 Task: Search one way flight ticket for 5 adults, 2 children, 1 infant in seat and 1 infant on lap in economy from Utqiagvik(barrow): Wiley Postwill Rogers Memorial Airport to Laramie: Laramie Regional Airport on 5-3-2023. Choice of flights is Sun country airlines. Number of bags: 10 checked bags. Price is upto 73000. Outbound departure time preference is 21:00.
Action: Mouse moved to (307, 266)
Screenshot: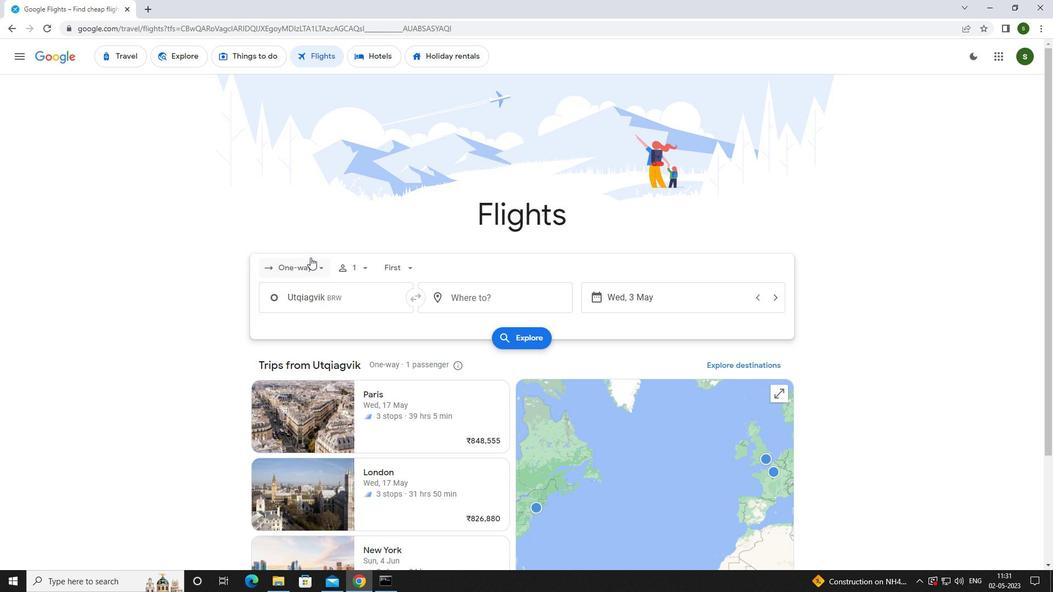 
Action: Mouse pressed left at (307, 266)
Screenshot: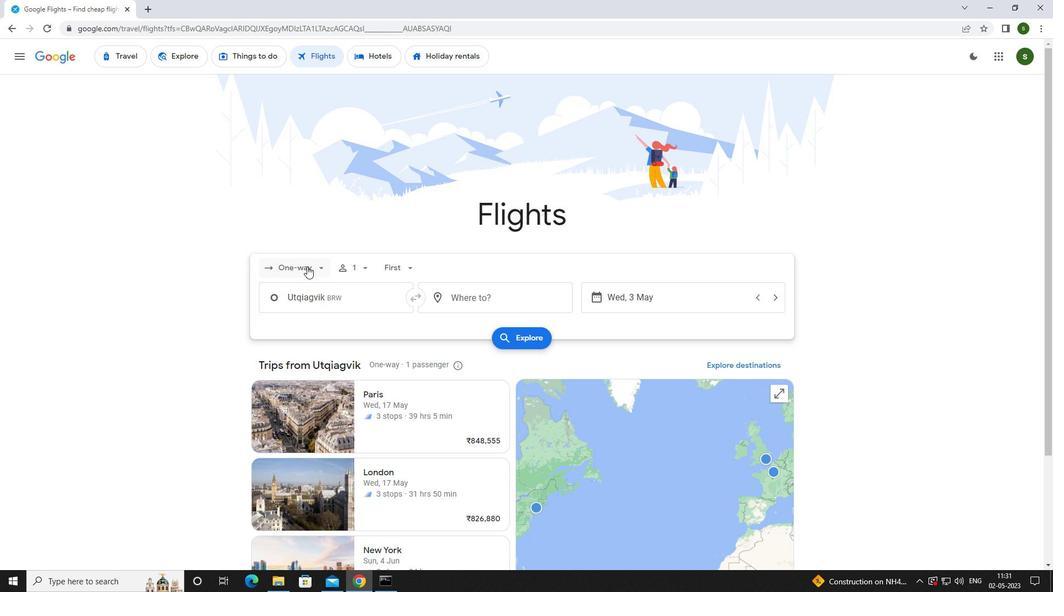 
Action: Mouse moved to (318, 316)
Screenshot: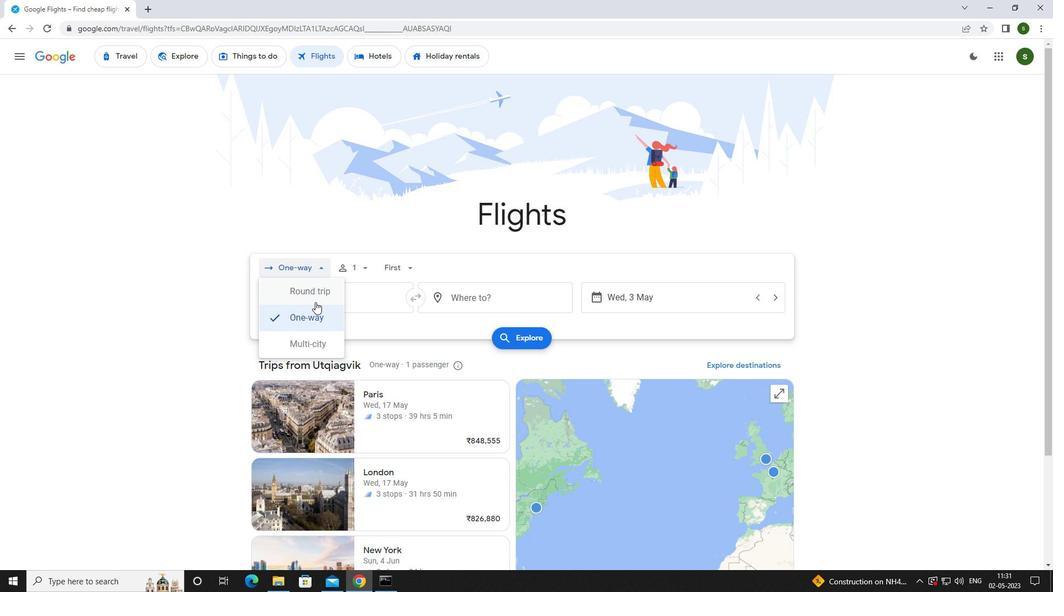 
Action: Mouse pressed left at (318, 316)
Screenshot: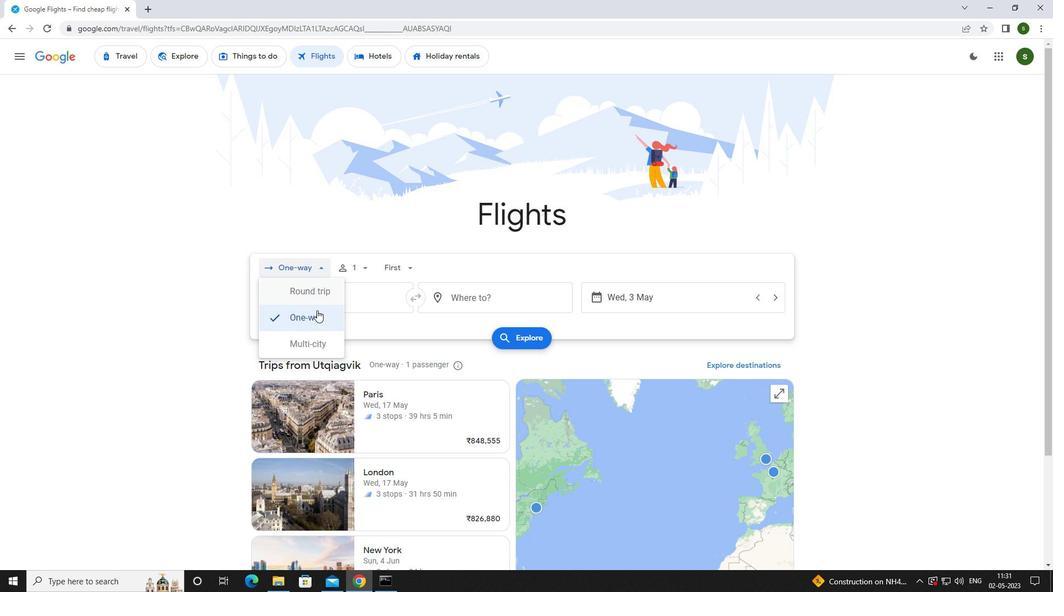 
Action: Mouse moved to (361, 266)
Screenshot: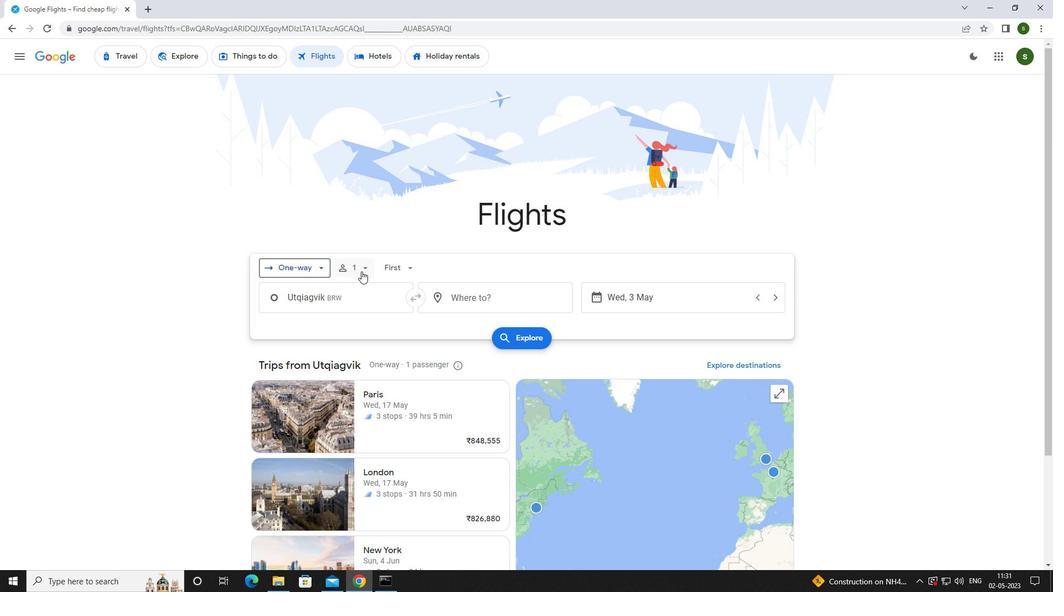 
Action: Mouse pressed left at (361, 266)
Screenshot: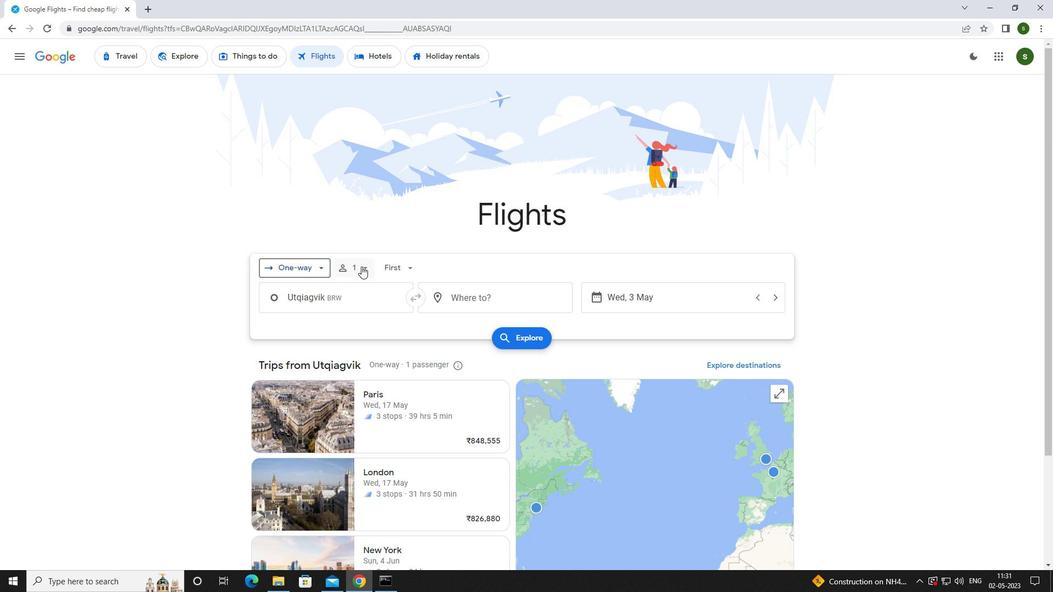 
Action: Mouse moved to (450, 294)
Screenshot: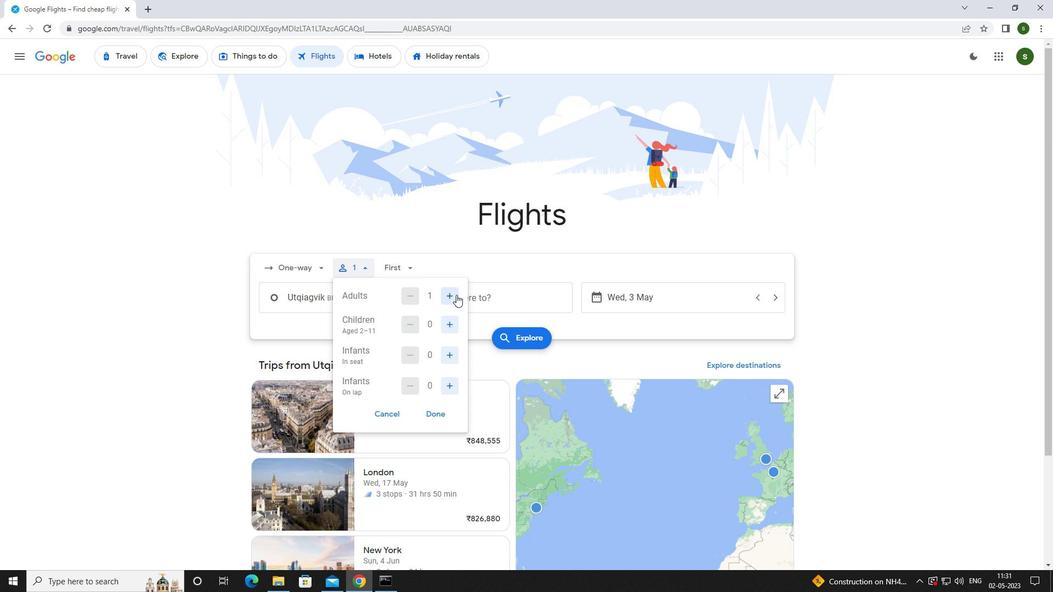 
Action: Mouse pressed left at (450, 294)
Screenshot: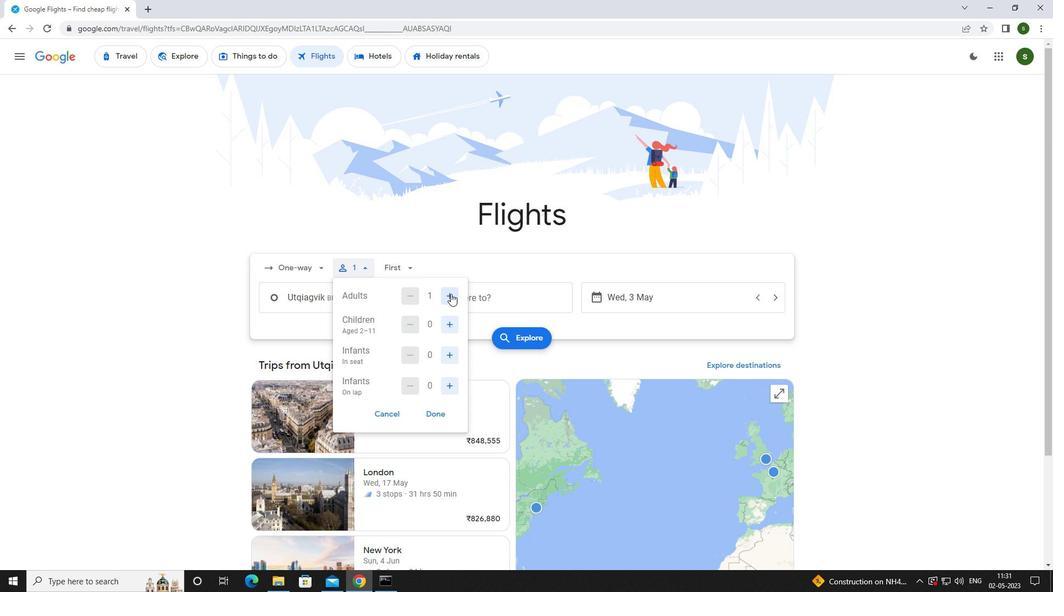 
Action: Mouse pressed left at (450, 294)
Screenshot: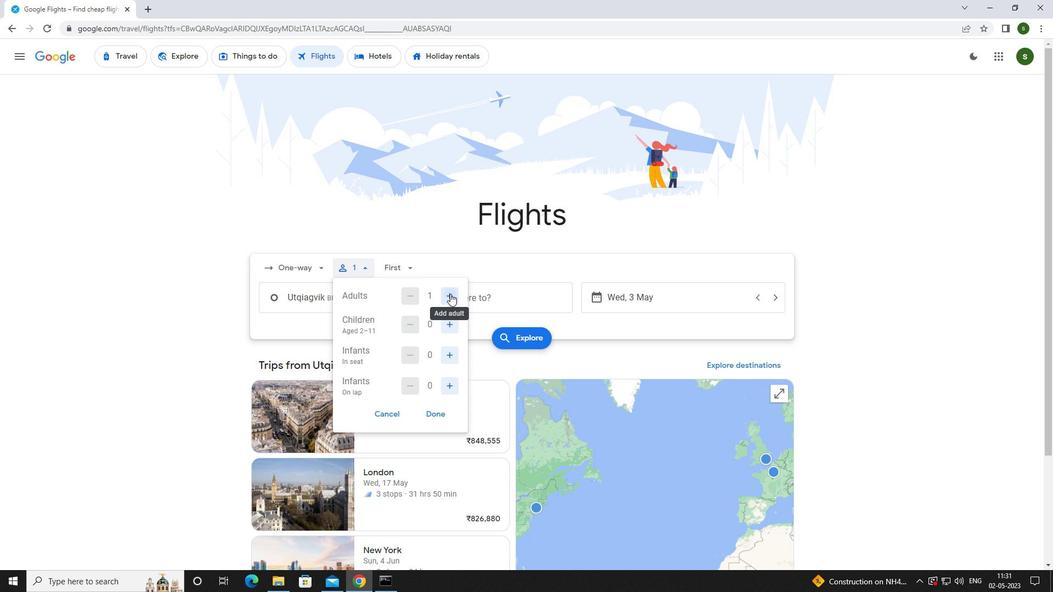 
Action: Mouse pressed left at (450, 294)
Screenshot: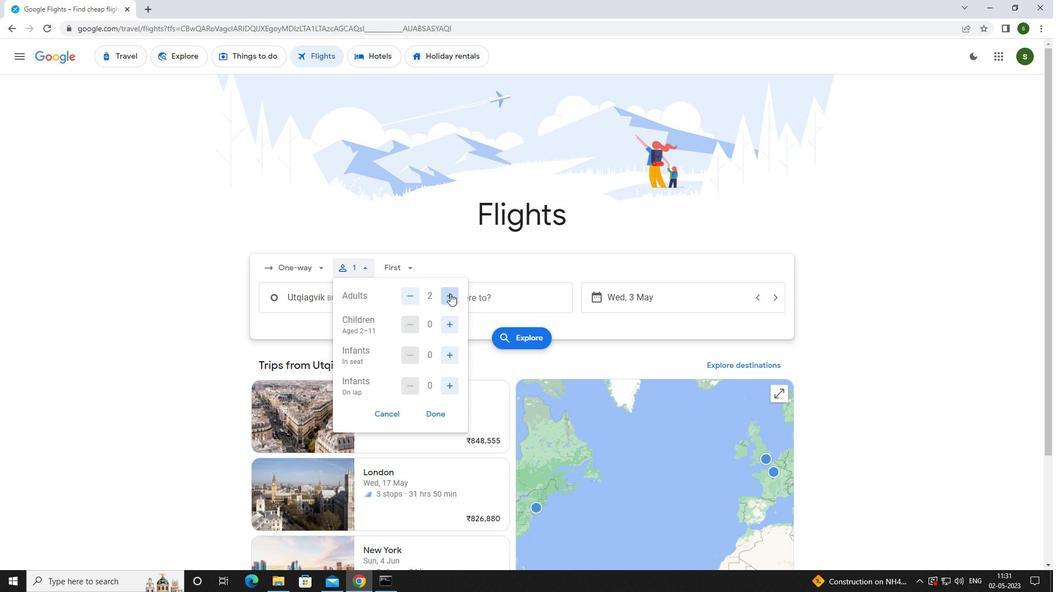 
Action: Mouse pressed left at (450, 294)
Screenshot: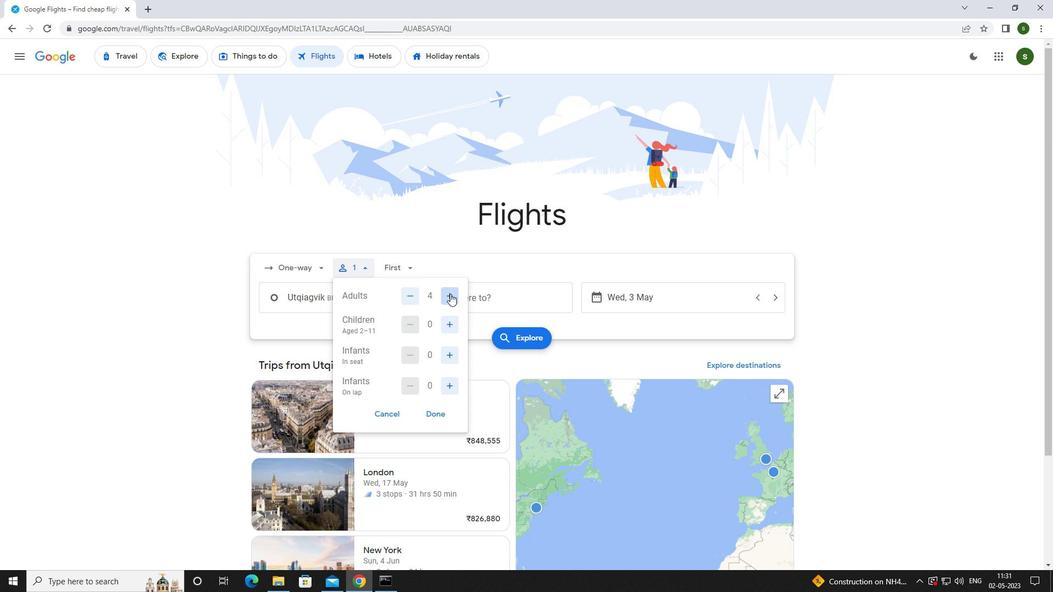 
Action: Mouse moved to (450, 325)
Screenshot: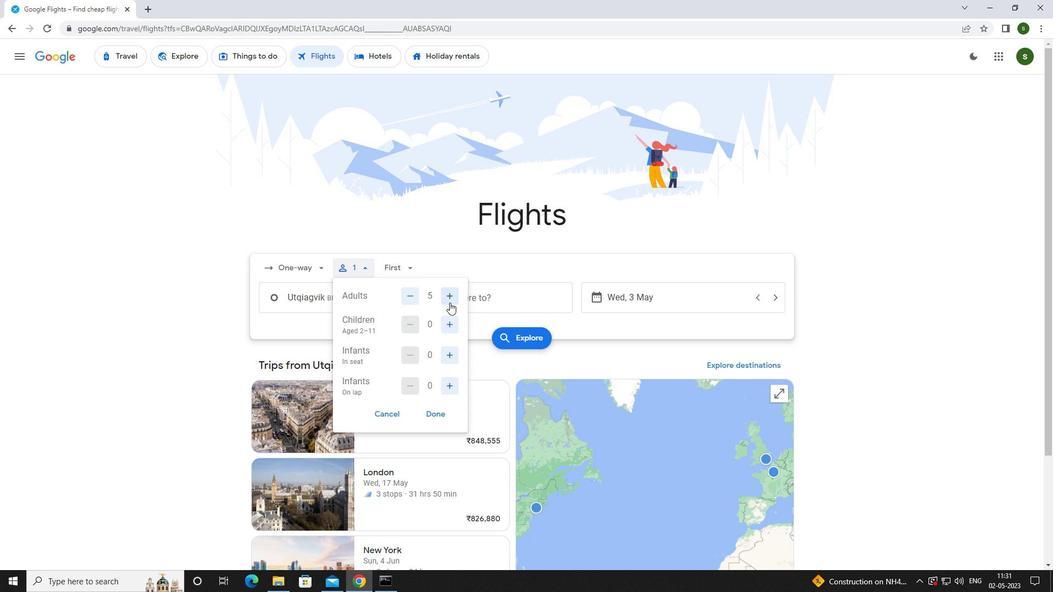 
Action: Mouse pressed left at (450, 325)
Screenshot: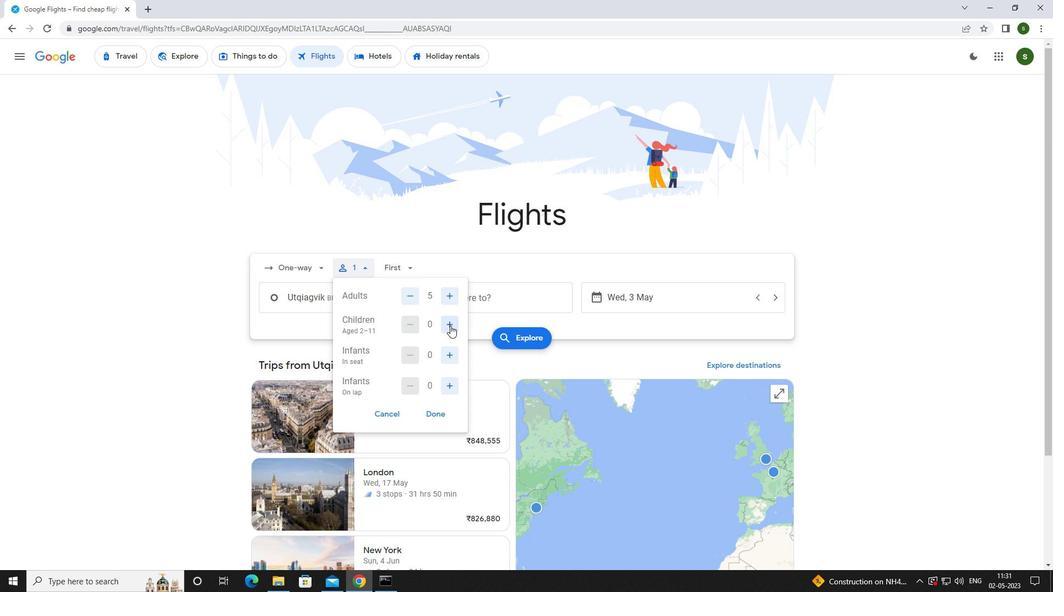 
Action: Mouse pressed left at (450, 325)
Screenshot: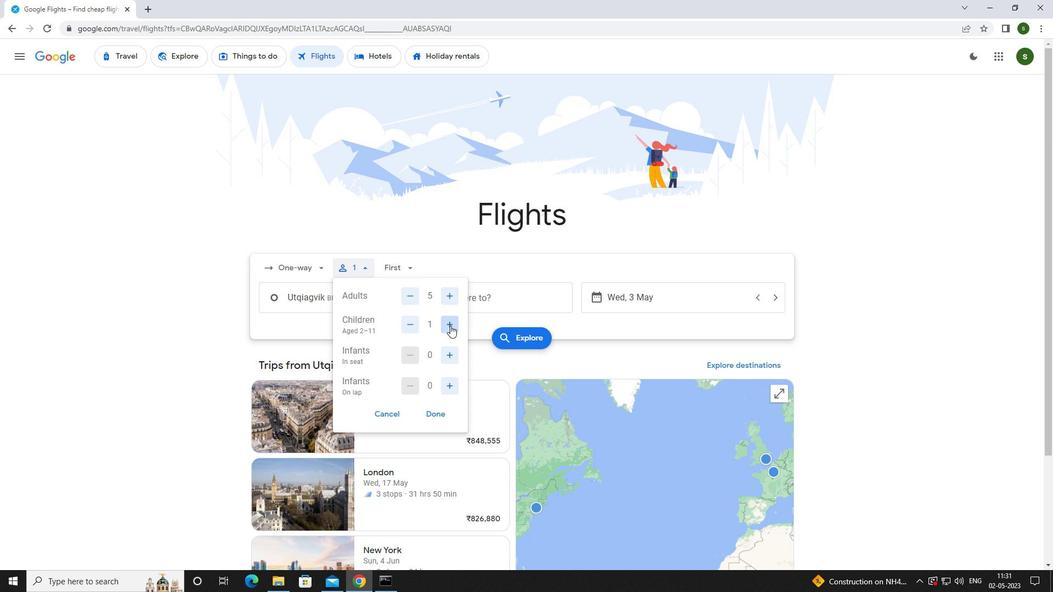 
Action: Mouse moved to (449, 351)
Screenshot: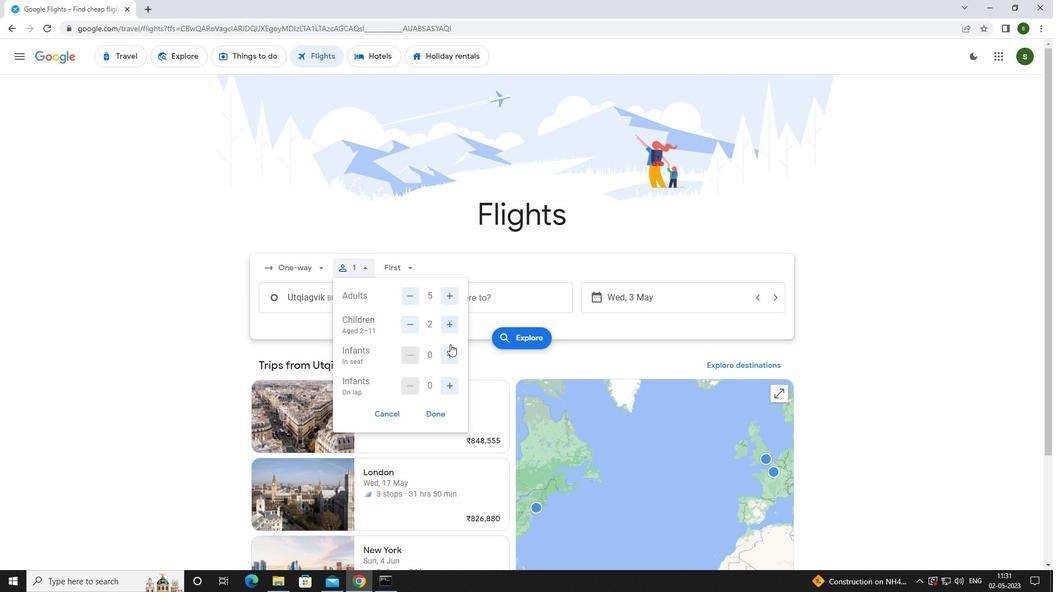
Action: Mouse pressed left at (449, 351)
Screenshot: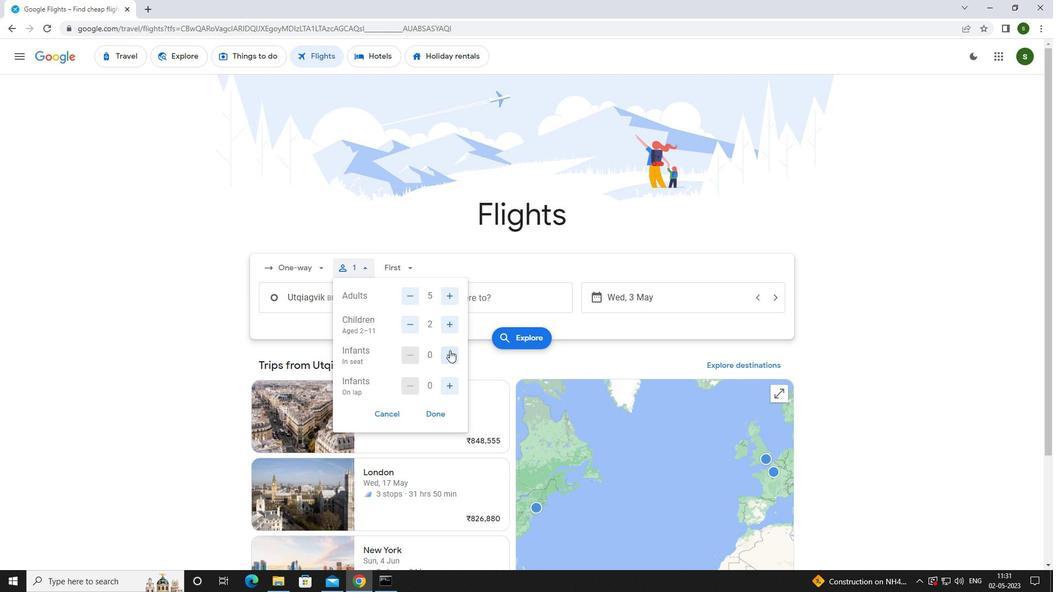
Action: Mouse moved to (450, 383)
Screenshot: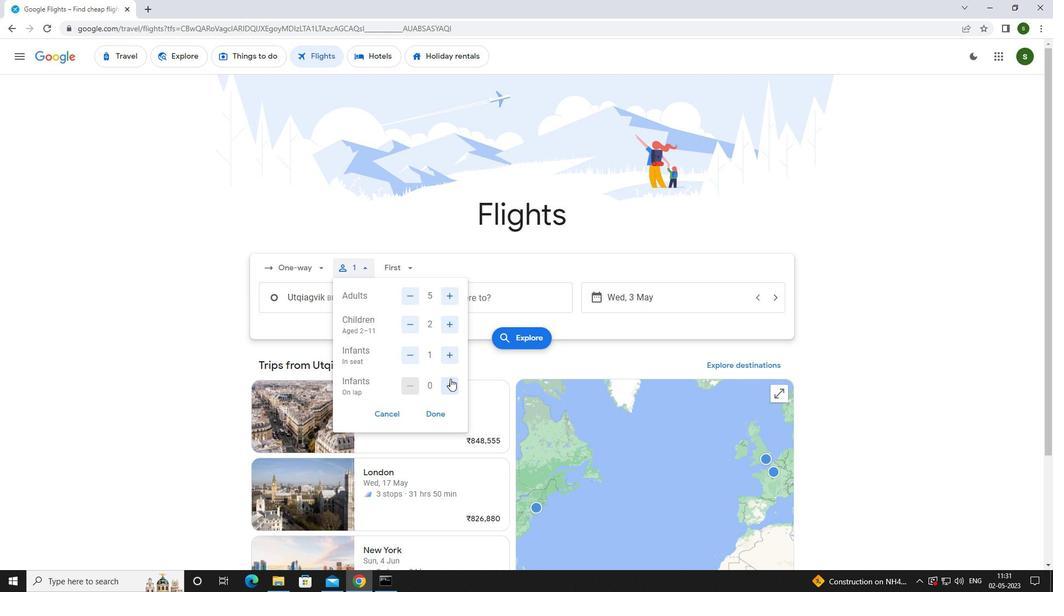 
Action: Mouse pressed left at (450, 383)
Screenshot: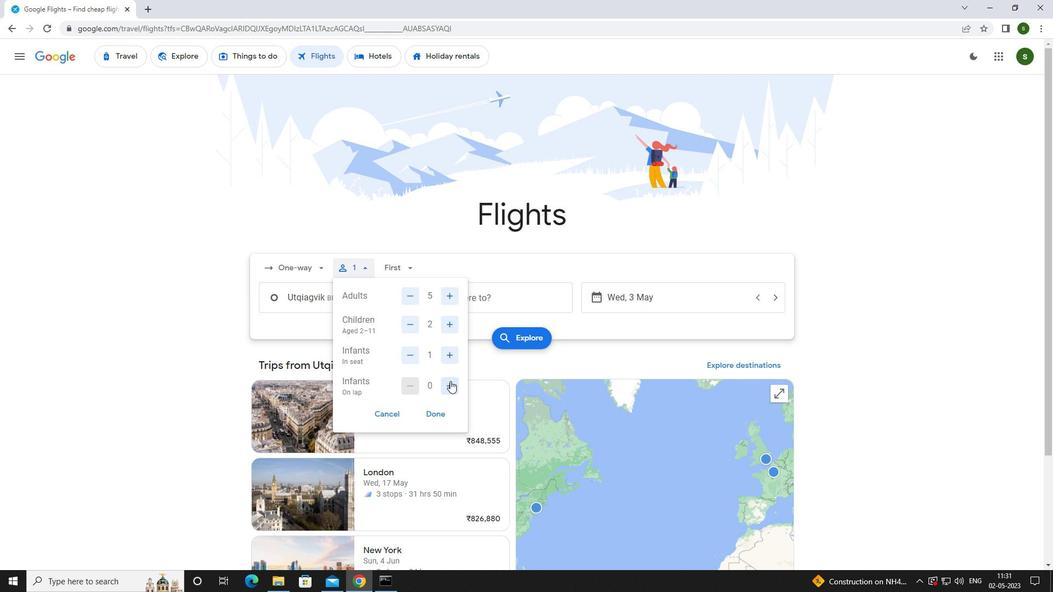
Action: Mouse moved to (411, 265)
Screenshot: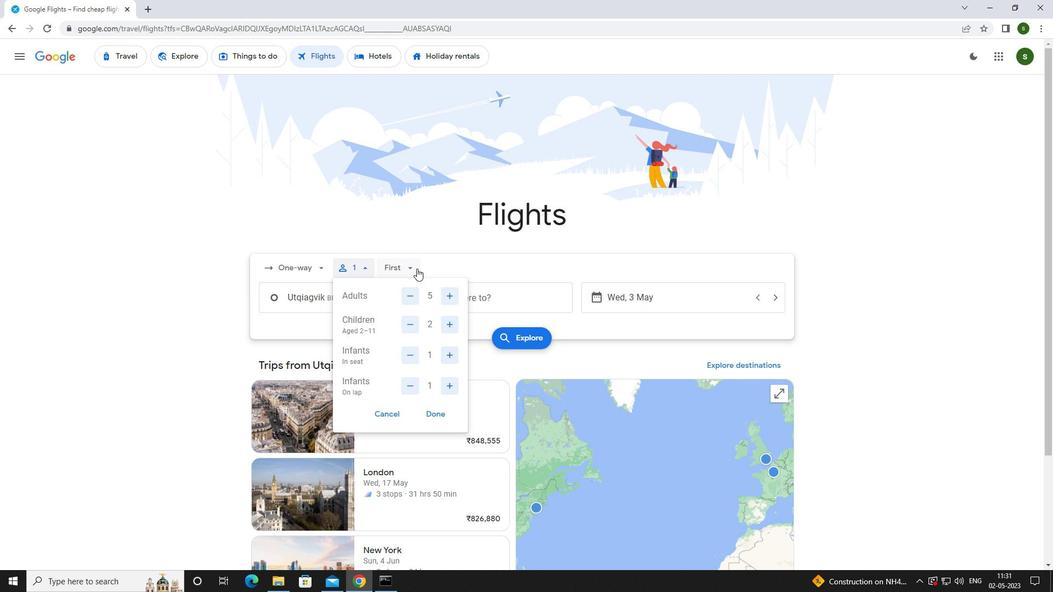 
Action: Mouse pressed left at (411, 265)
Screenshot: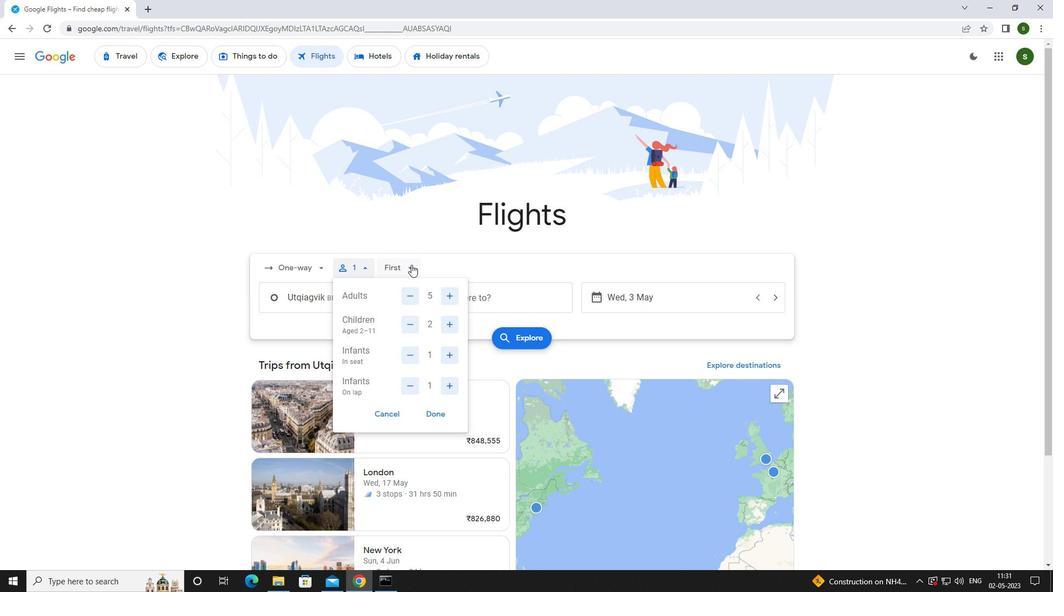 
Action: Mouse moved to (413, 292)
Screenshot: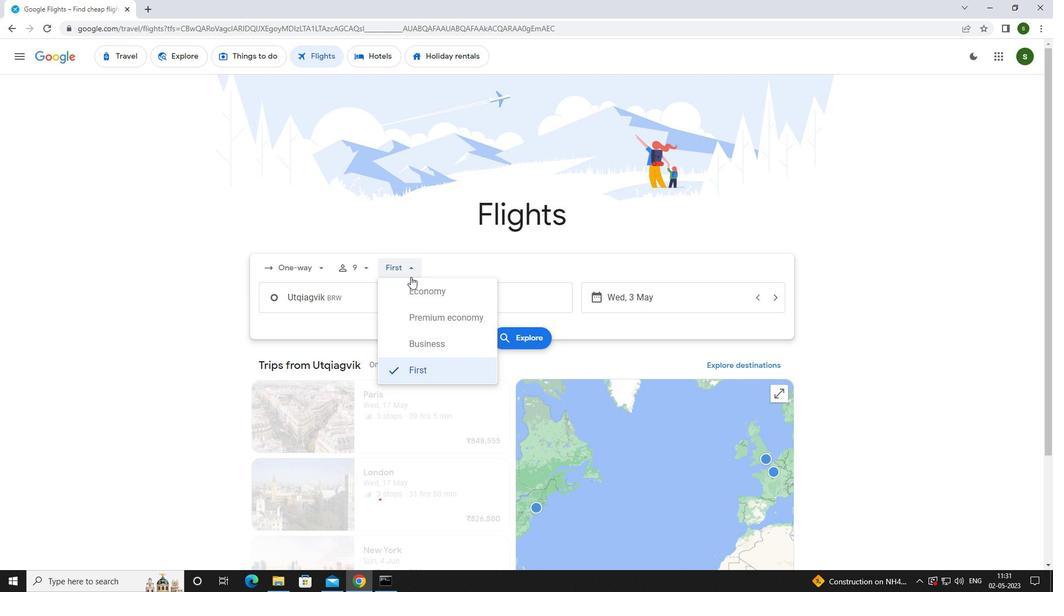 
Action: Mouse pressed left at (413, 292)
Screenshot: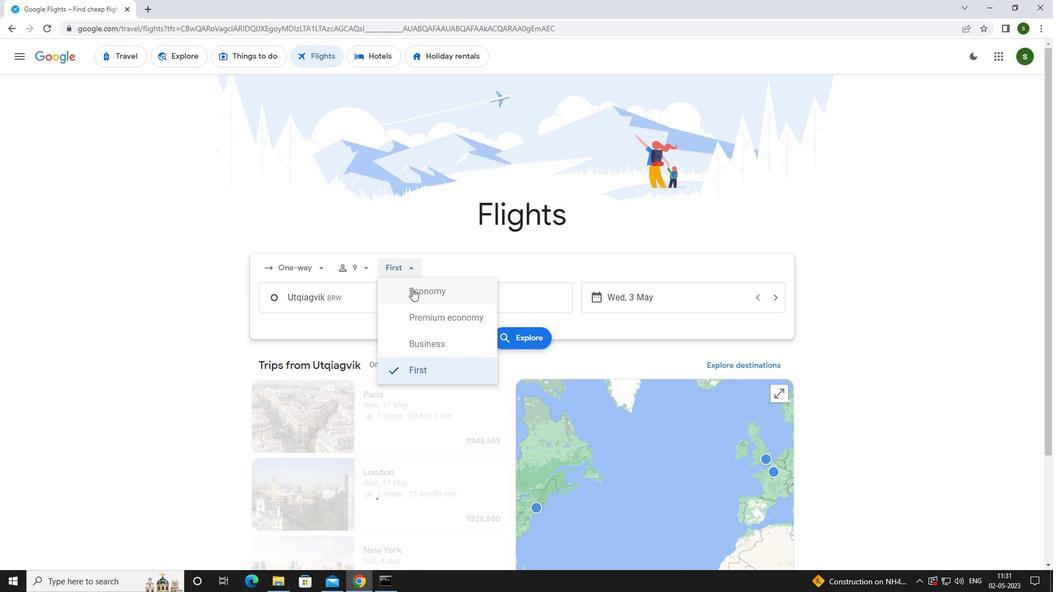 
Action: Mouse moved to (383, 295)
Screenshot: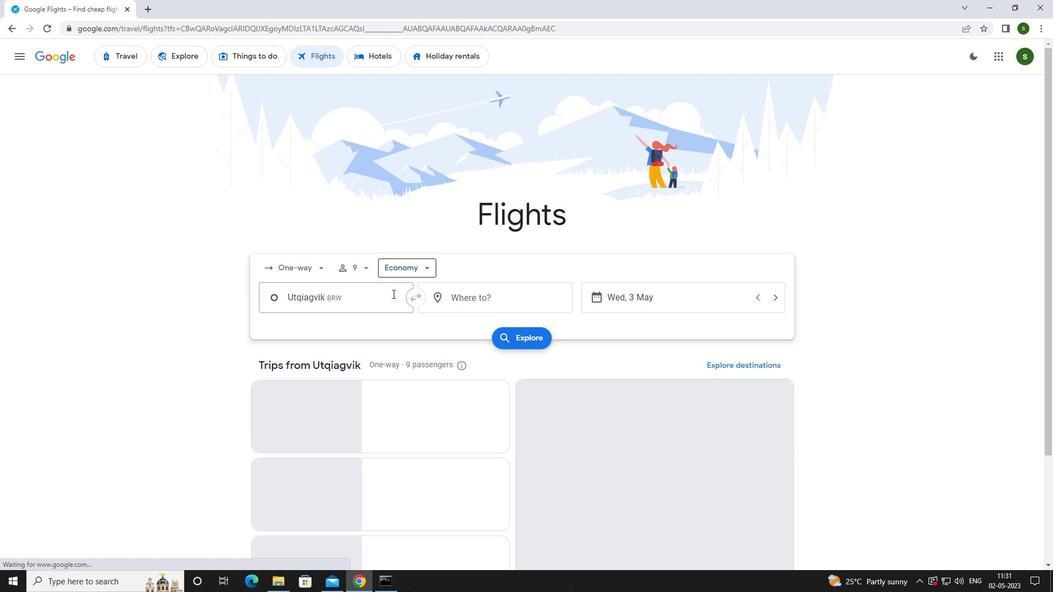 
Action: Mouse pressed left at (383, 295)
Screenshot: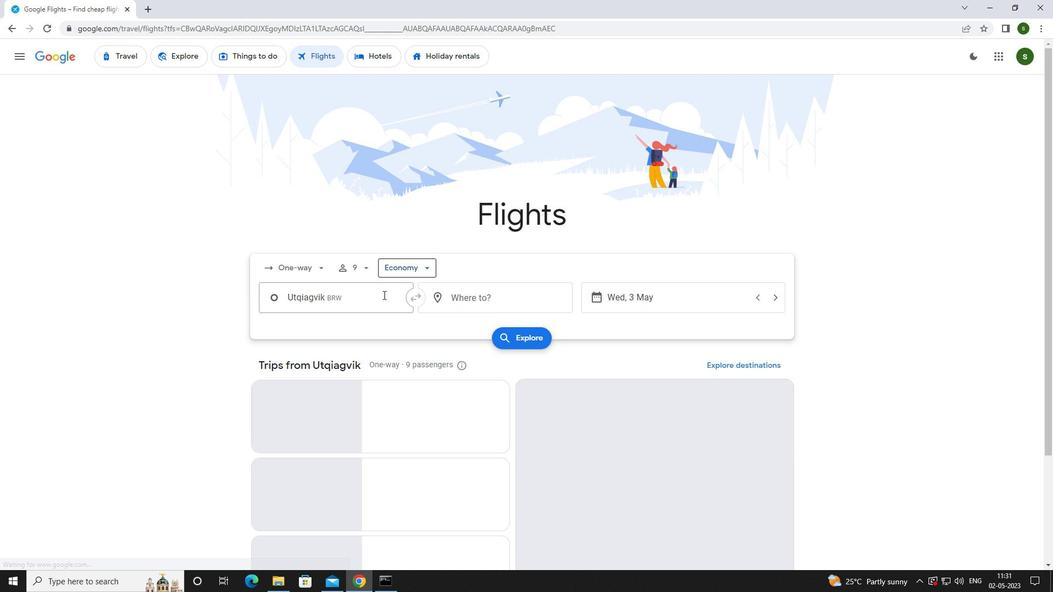 
Action: Mouse moved to (383, 295)
Screenshot: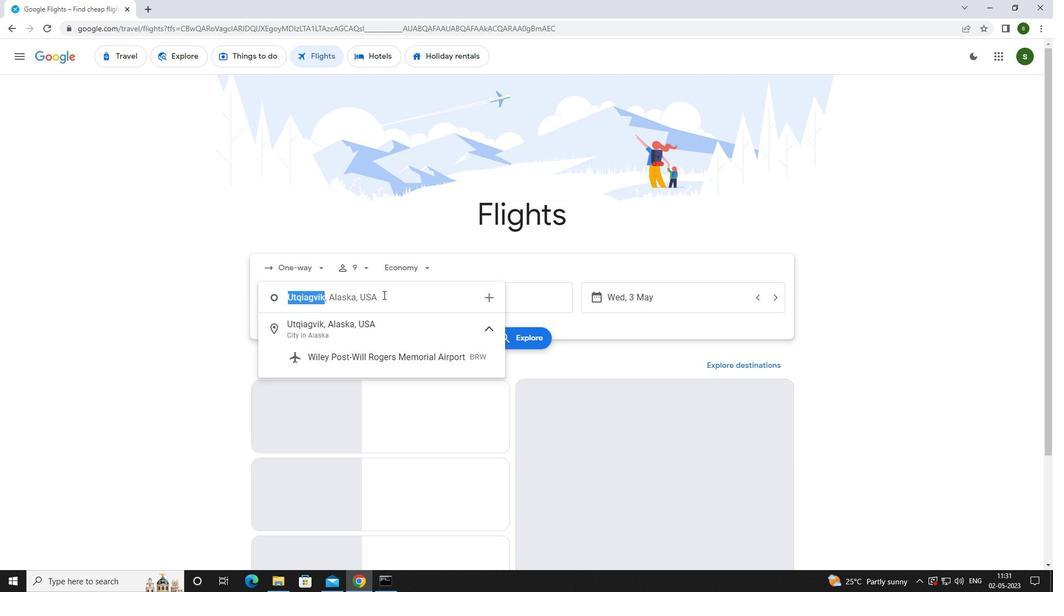 
Action: Key pressed <Key.caps_lock>u<Key.caps_lock>tqia
Screenshot: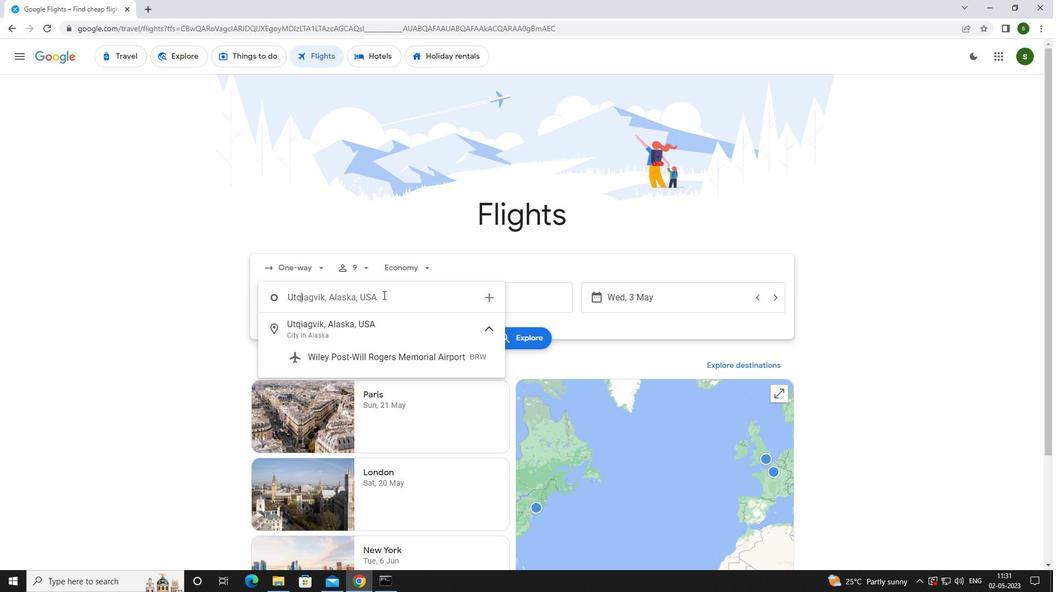 
Action: Mouse moved to (373, 366)
Screenshot: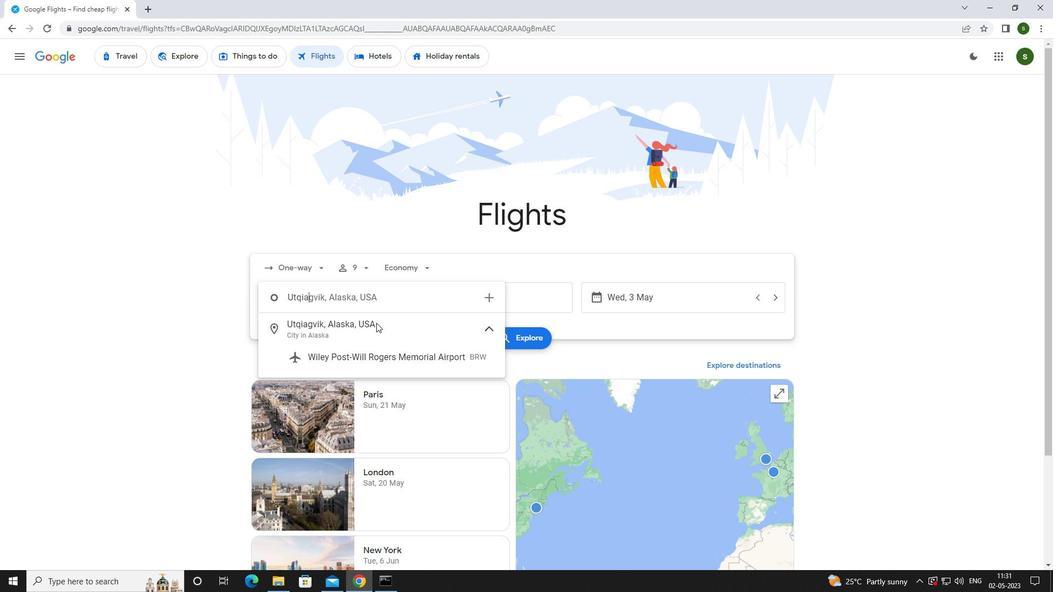 
Action: Mouse pressed left at (373, 366)
Screenshot: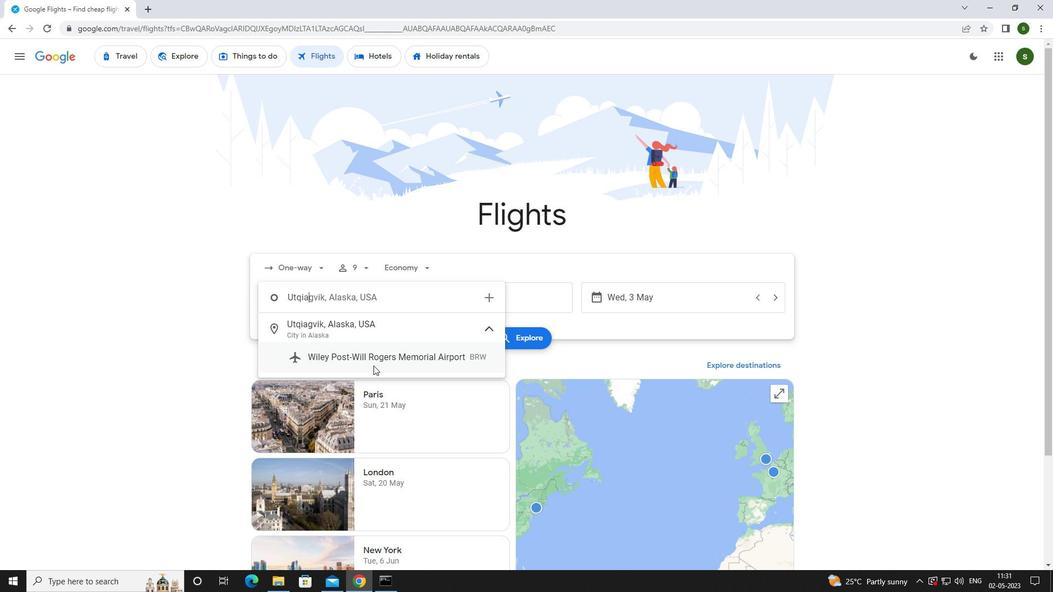 
Action: Mouse moved to (481, 299)
Screenshot: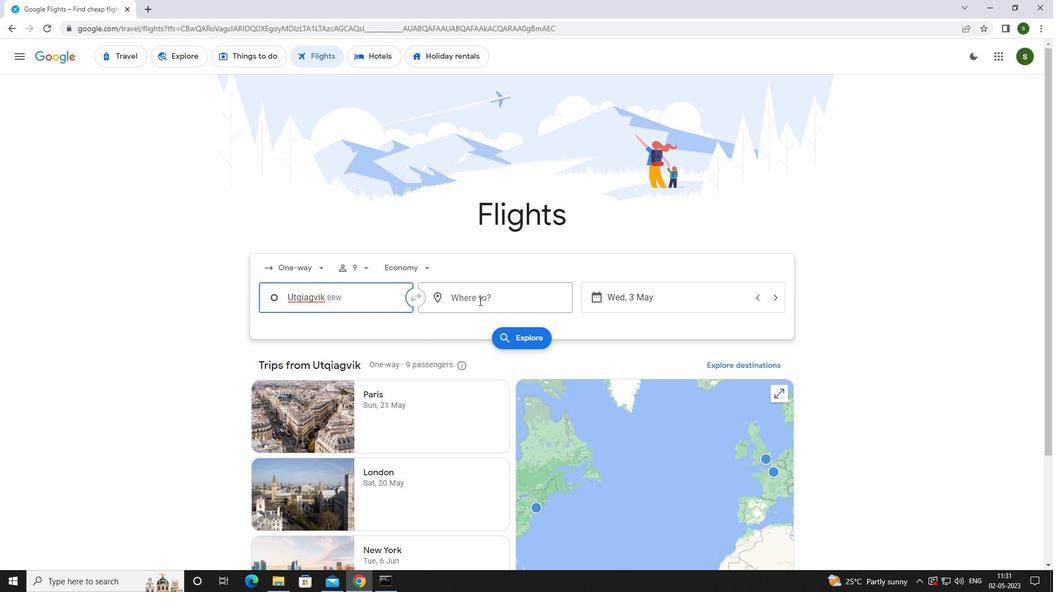 
Action: Mouse pressed left at (481, 299)
Screenshot: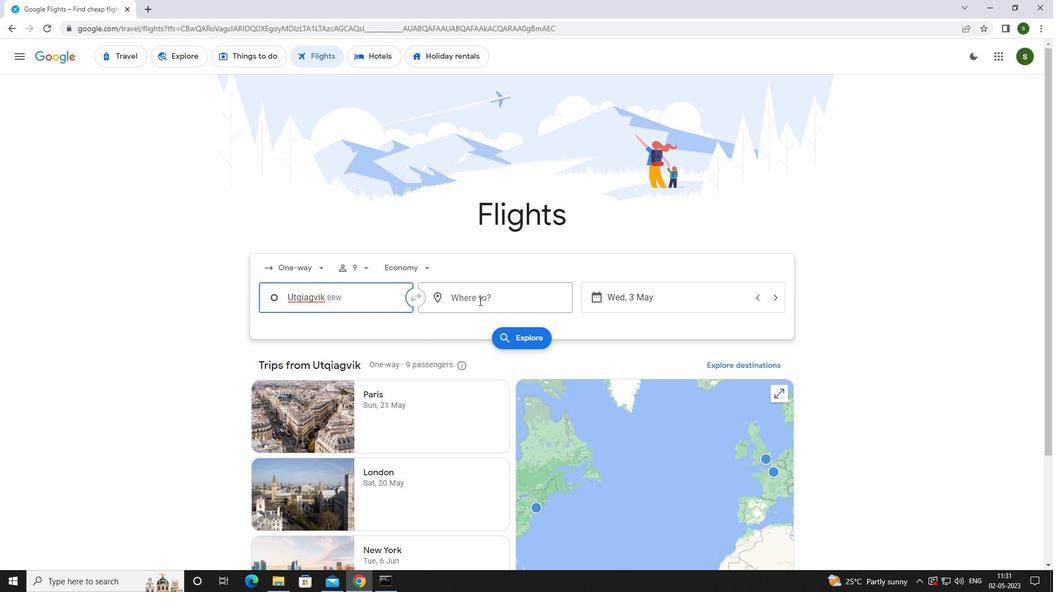 
Action: Mouse moved to (486, 296)
Screenshot: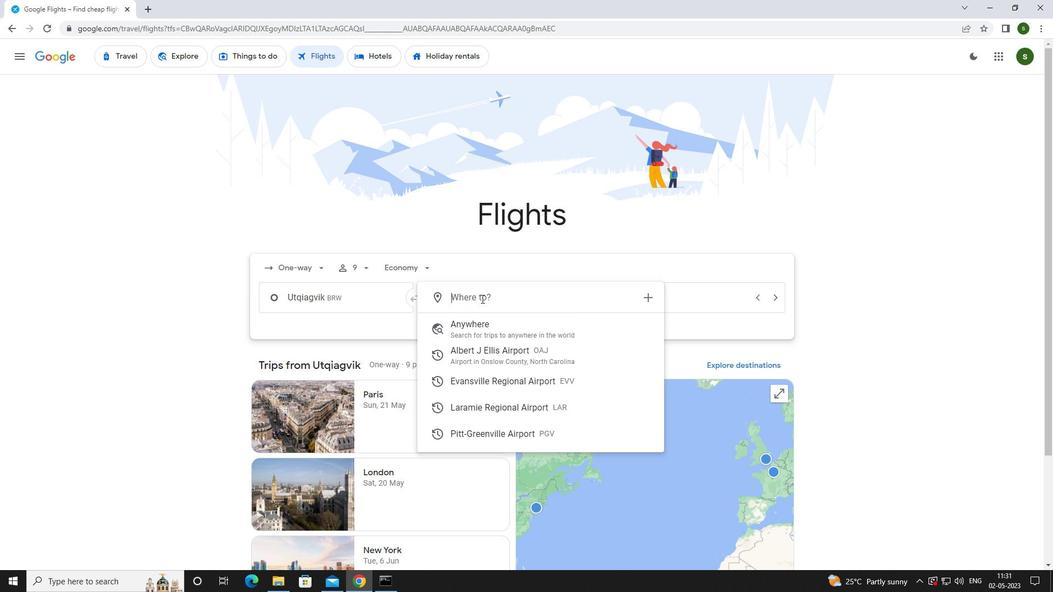 
Action: Key pressed <Key.caps_lock>l<Key.caps_lock>arami
Screenshot: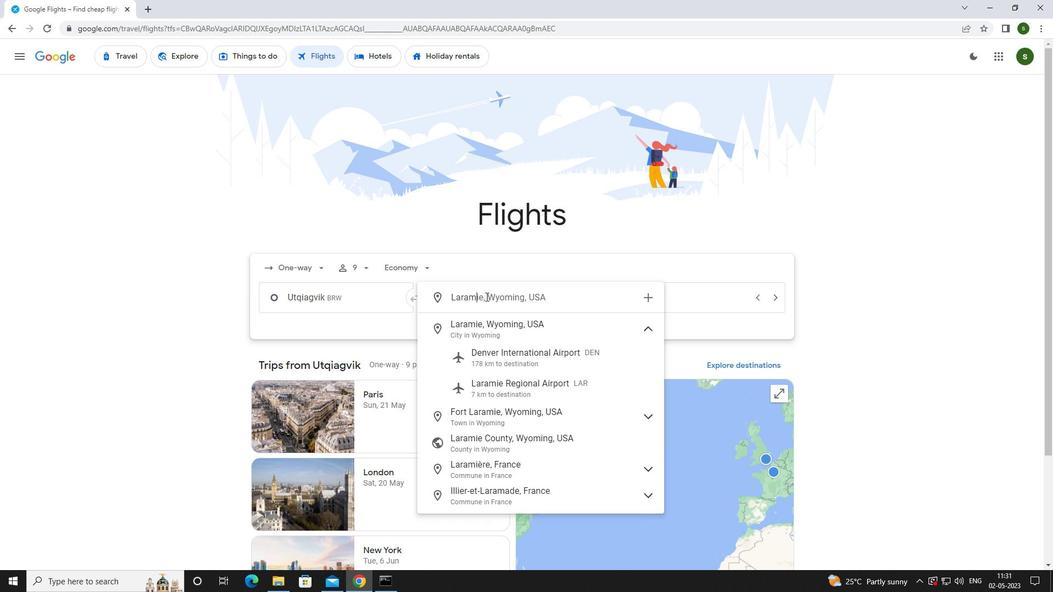 
Action: Mouse moved to (484, 385)
Screenshot: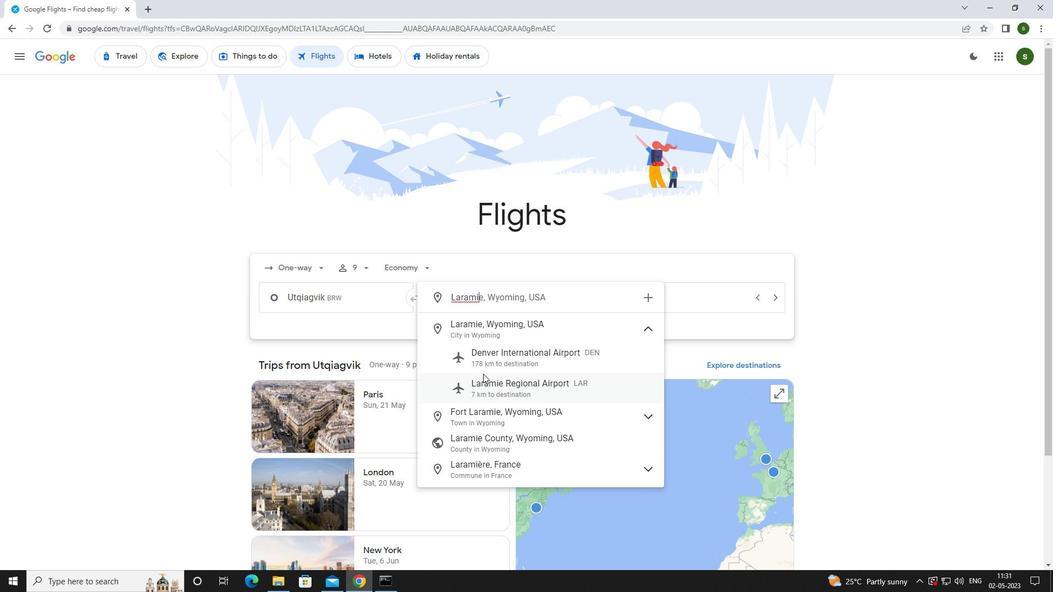 
Action: Mouse pressed left at (484, 385)
Screenshot: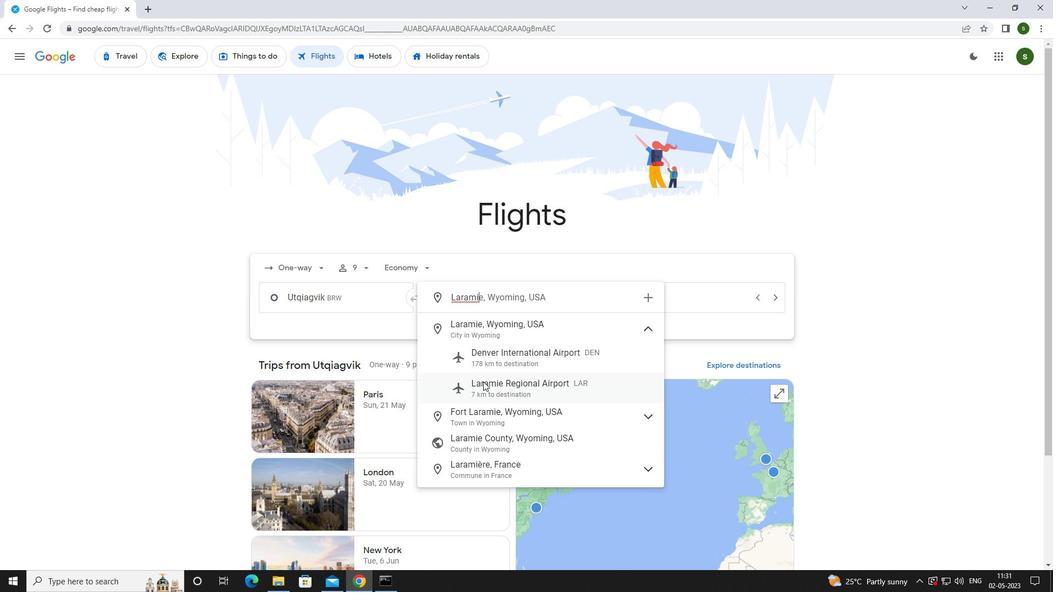 
Action: Mouse moved to (668, 300)
Screenshot: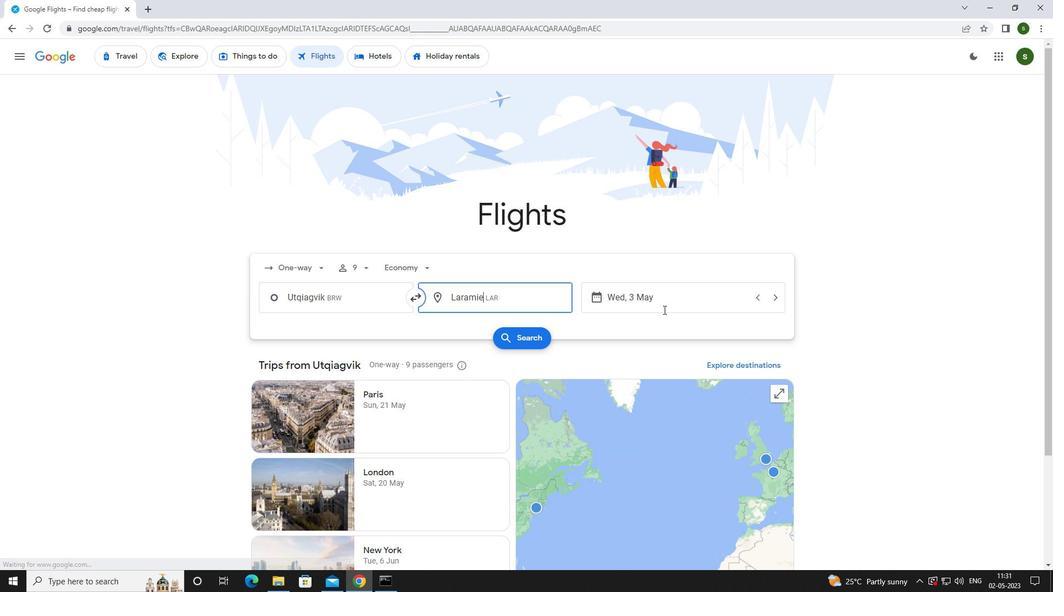 
Action: Mouse pressed left at (668, 300)
Screenshot: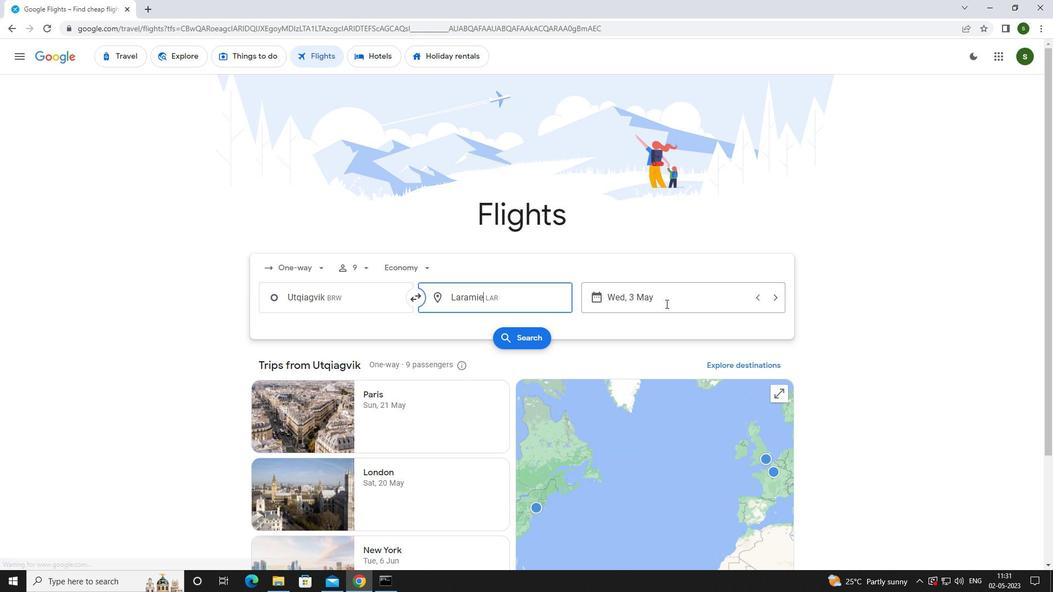 
Action: Mouse moved to (470, 371)
Screenshot: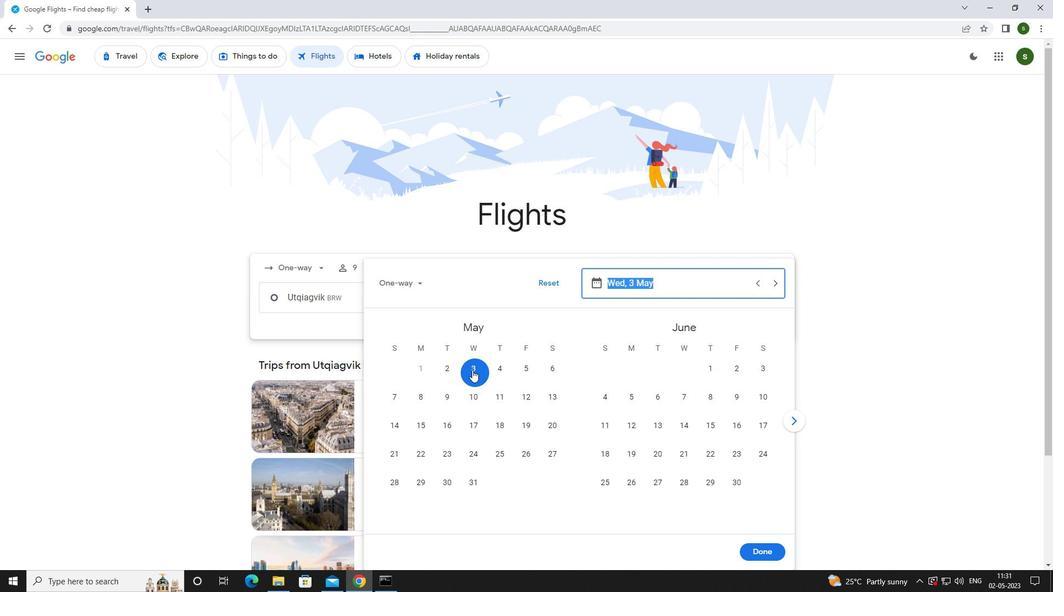 
Action: Mouse pressed left at (470, 371)
Screenshot: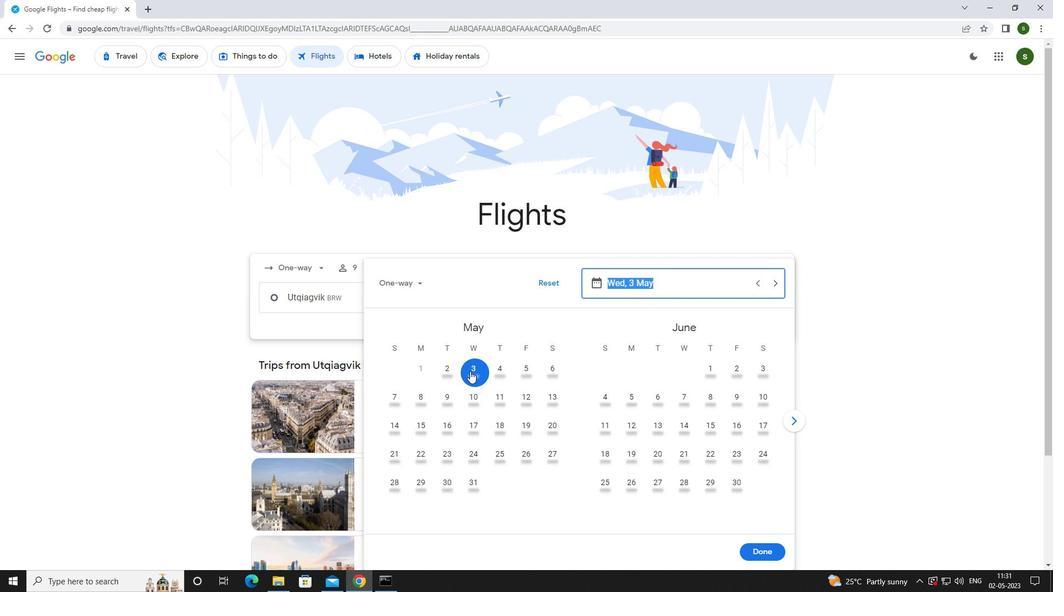 
Action: Mouse moved to (758, 552)
Screenshot: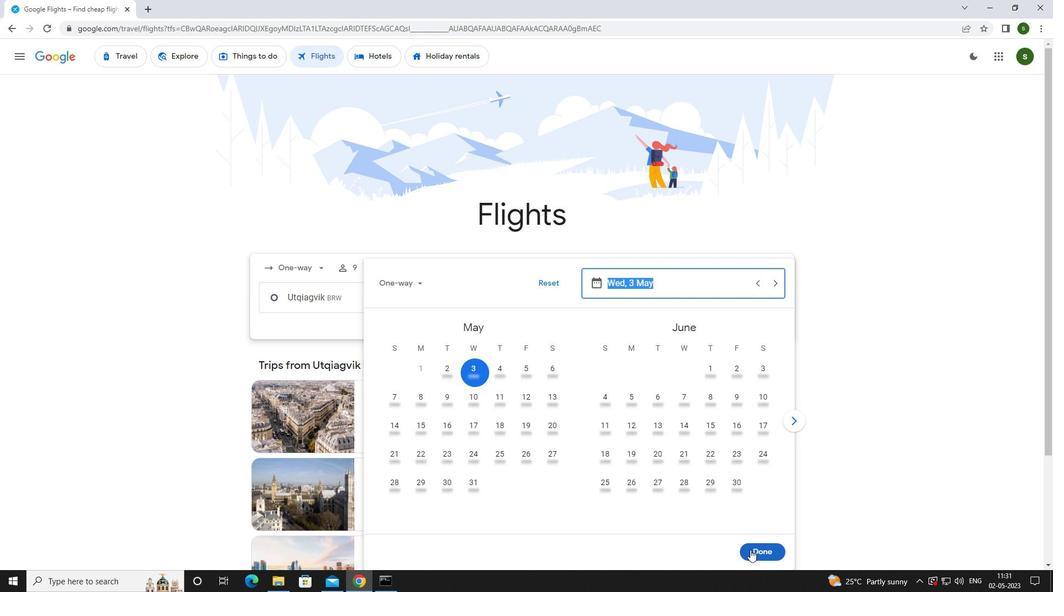 
Action: Mouse pressed left at (758, 552)
Screenshot: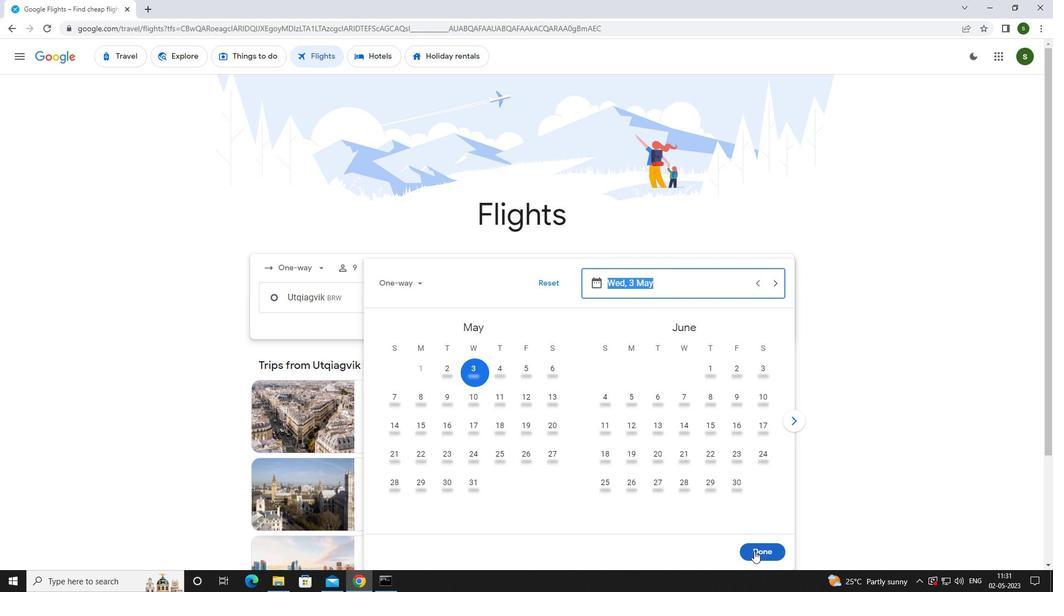 
Action: Mouse moved to (527, 341)
Screenshot: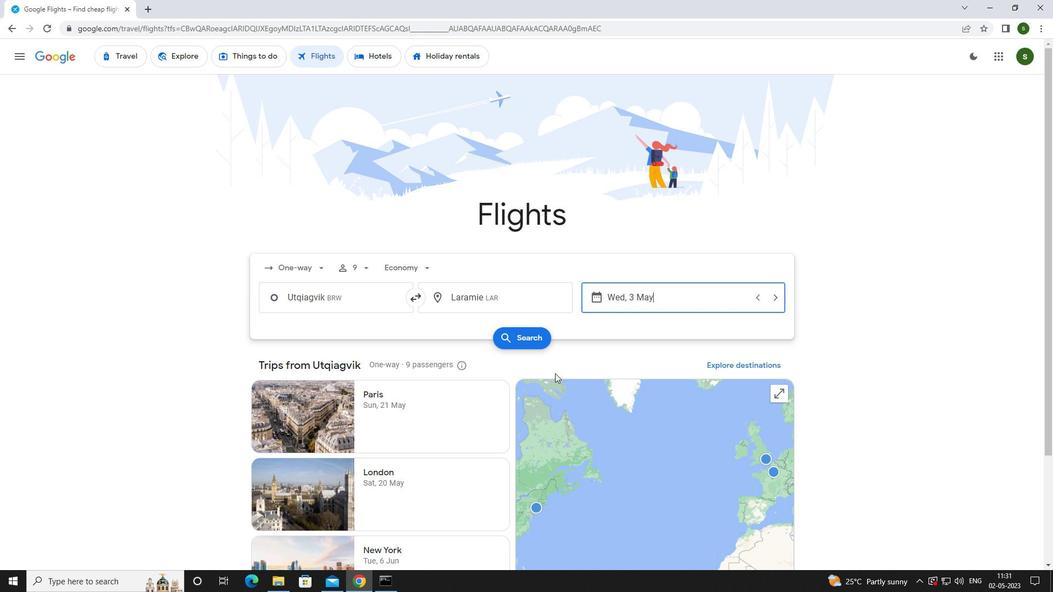 
Action: Mouse pressed left at (527, 341)
Screenshot: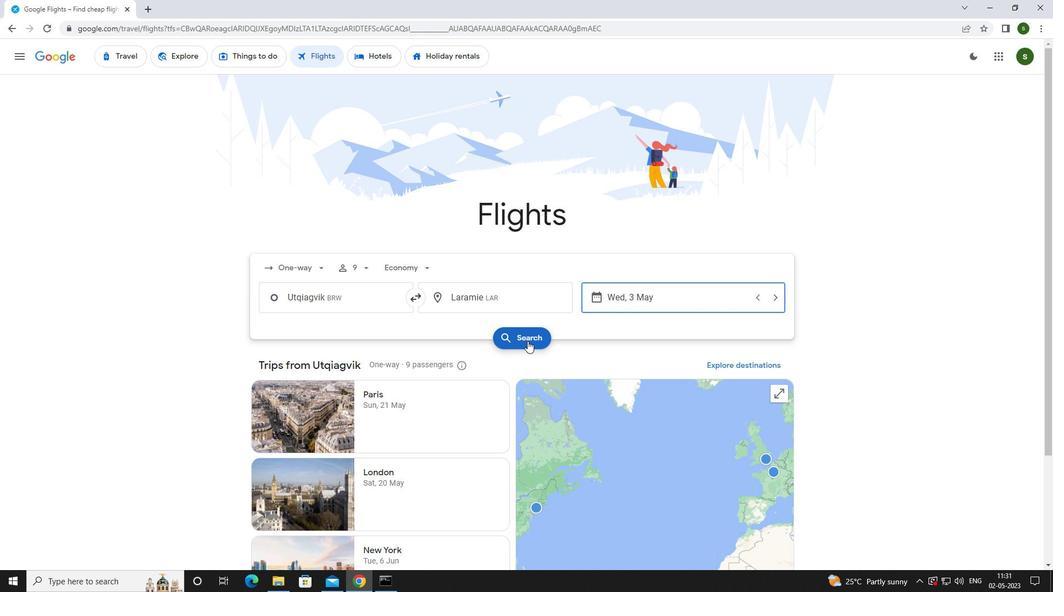 
Action: Mouse moved to (276, 159)
Screenshot: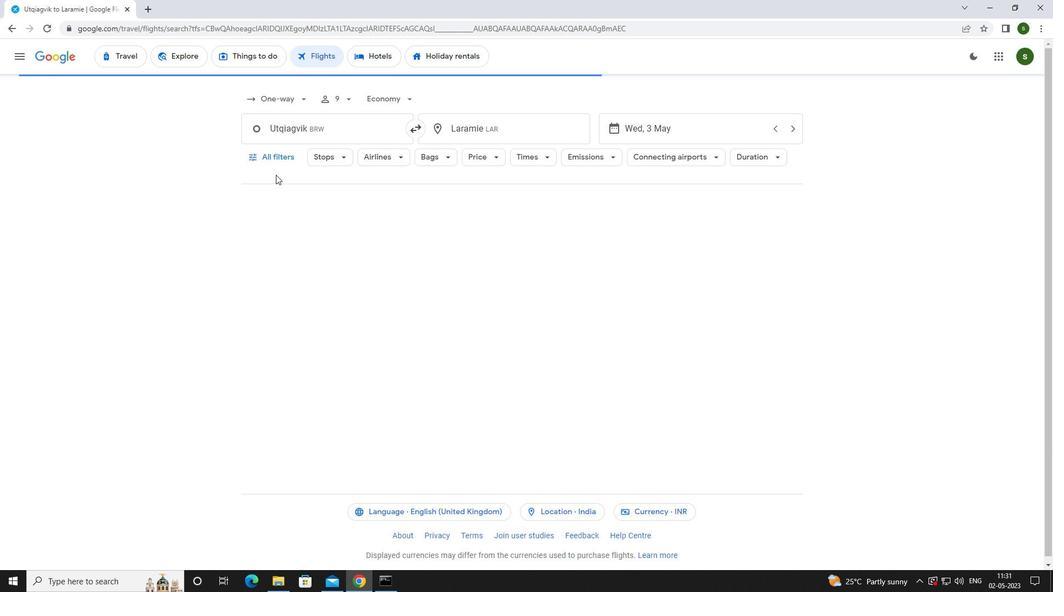 
Action: Mouse pressed left at (276, 159)
Screenshot: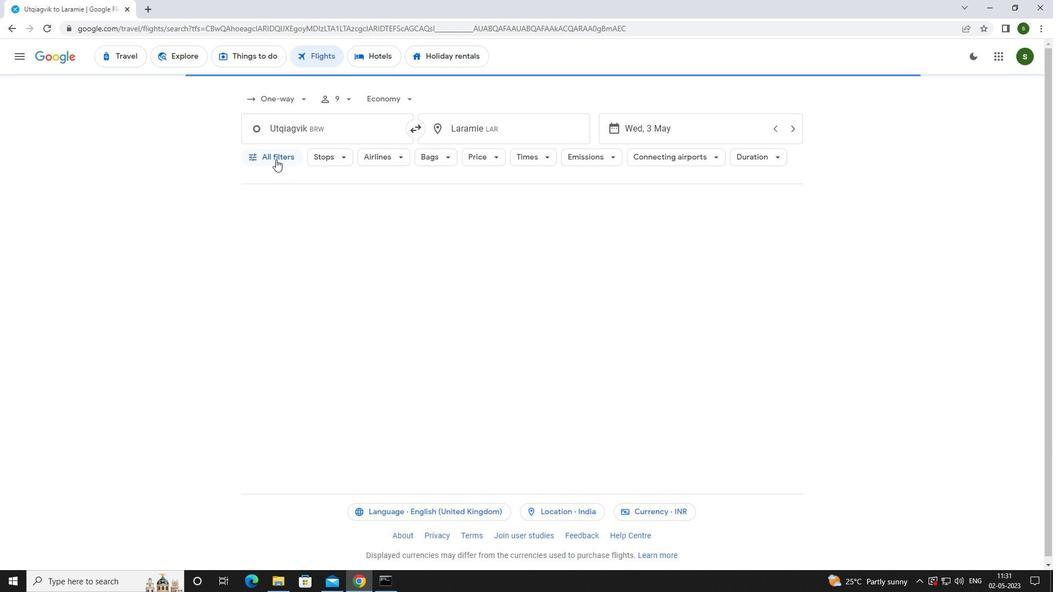 
Action: Mouse moved to (412, 390)
Screenshot: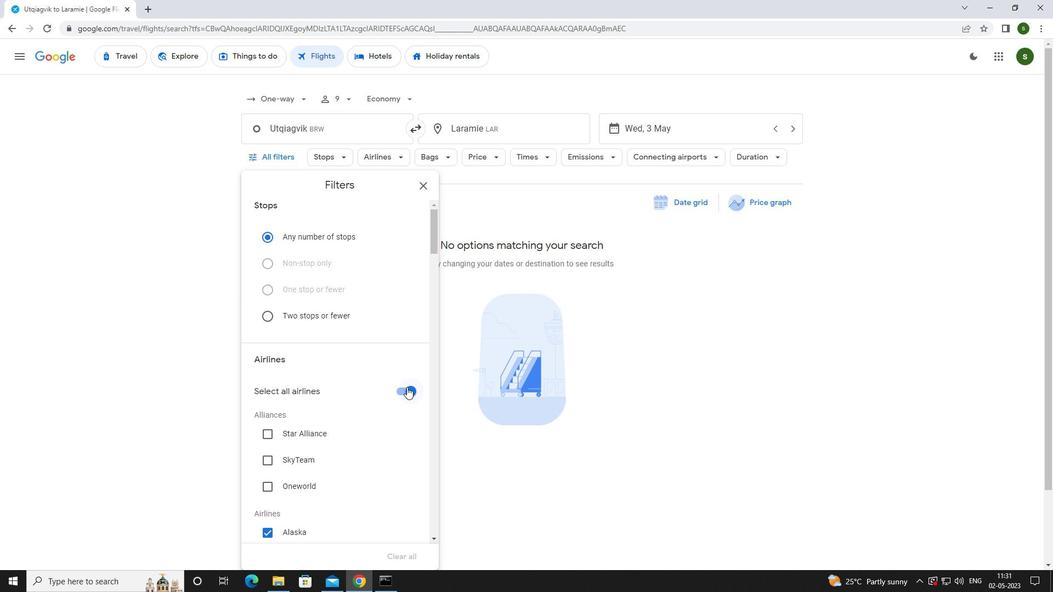 
Action: Mouse pressed left at (412, 390)
Screenshot: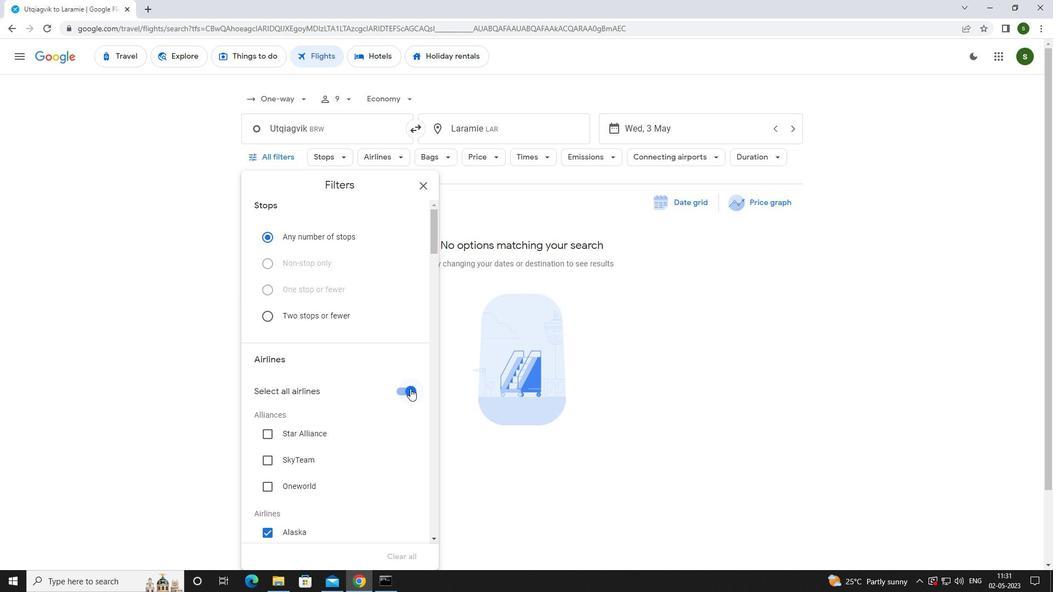 
Action: Mouse moved to (398, 374)
Screenshot: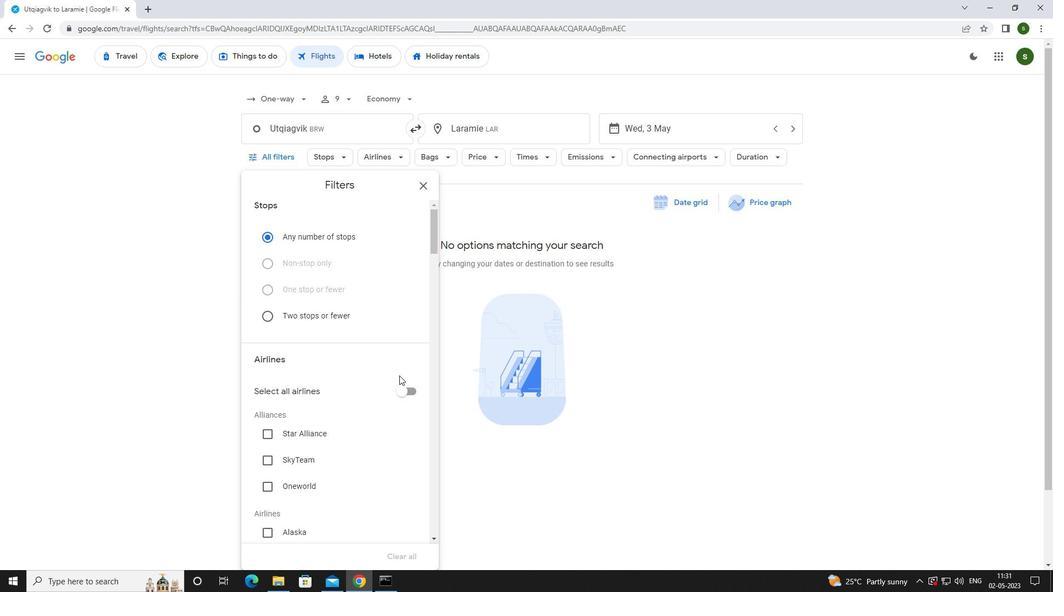 
Action: Mouse scrolled (398, 373) with delta (0, 0)
Screenshot: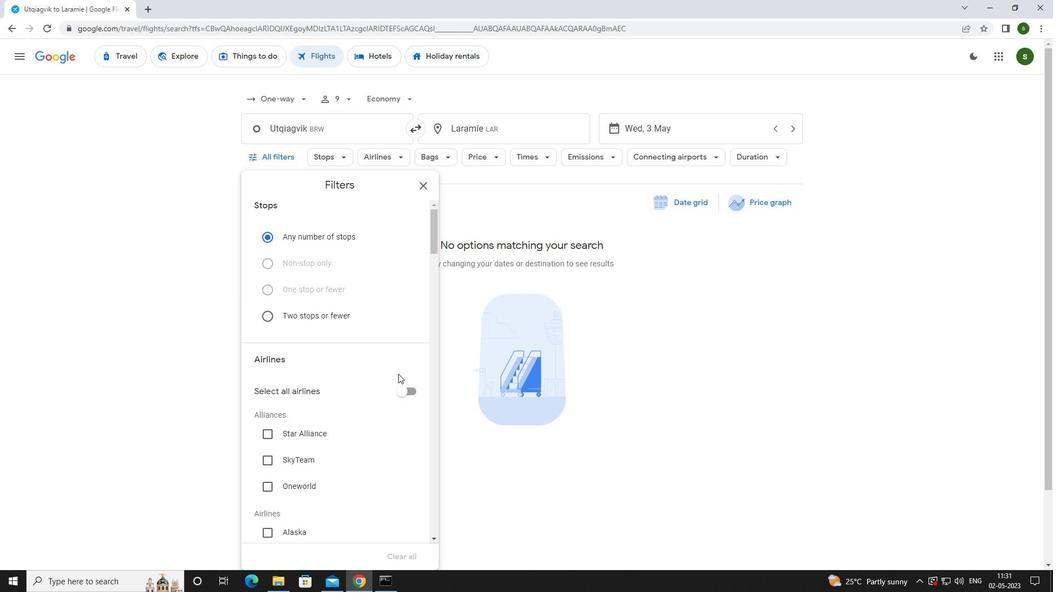 
Action: Mouse scrolled (398, 373) with delta (0, 0)
Screenshot: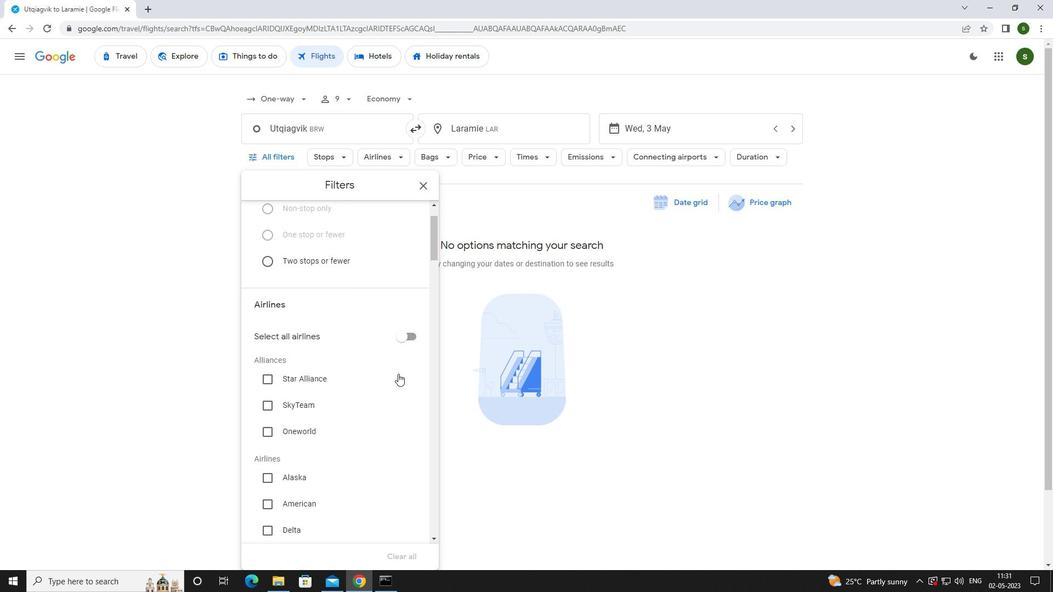 
Action: Mouse scrolled (398, 373) with delta (0, 0)
Screenshot: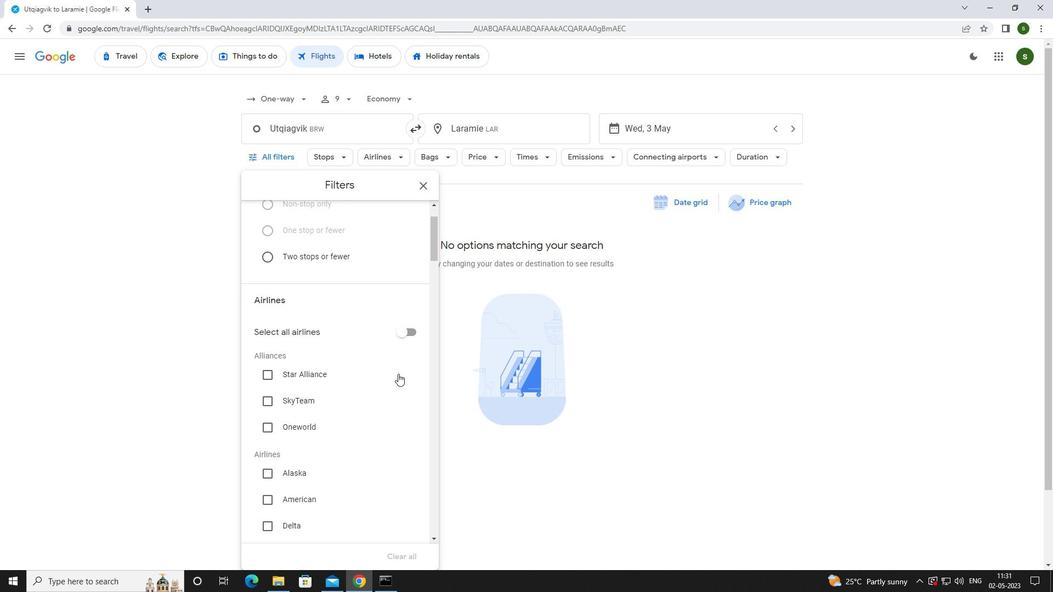 
Action: Mouse scrolled (398, 373) with delta (0, 0)
Screenshot: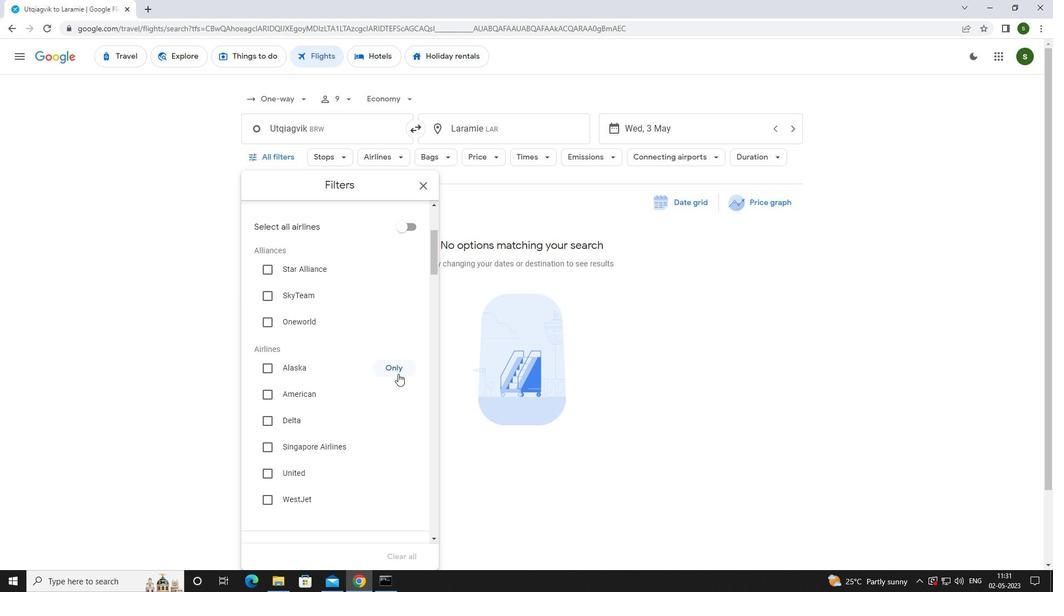 
Action: Mouse scrolled (398, 373) with delta (0, 0)
Screenshot: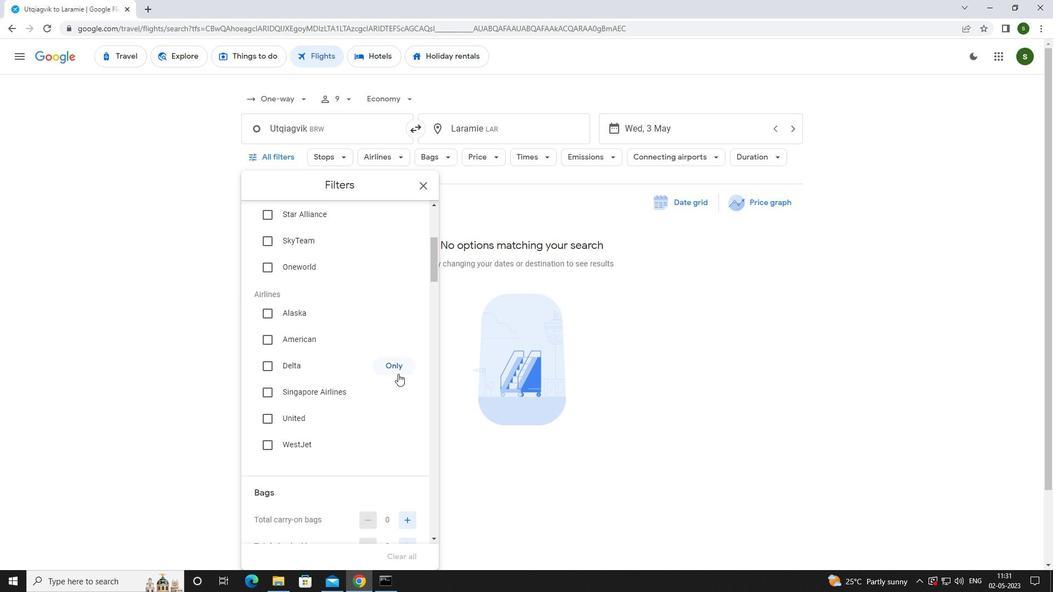 
Action: Mouse scrolled (398, 373) with delta (0, 0)
Screenshot: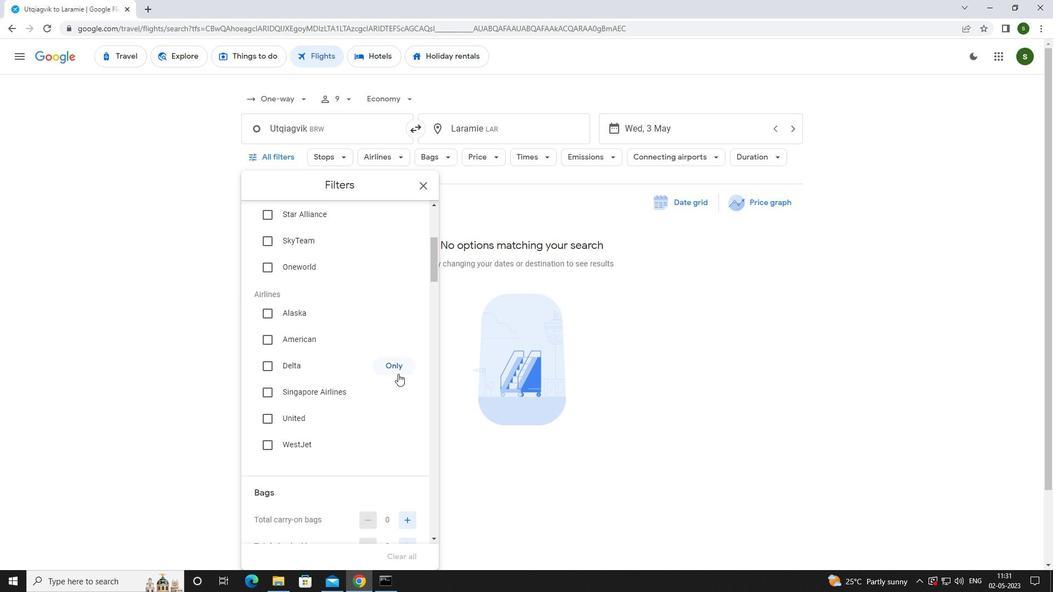 
Action: Mouse scrolled (398, 373) with delta (0, 0)
Screenshot: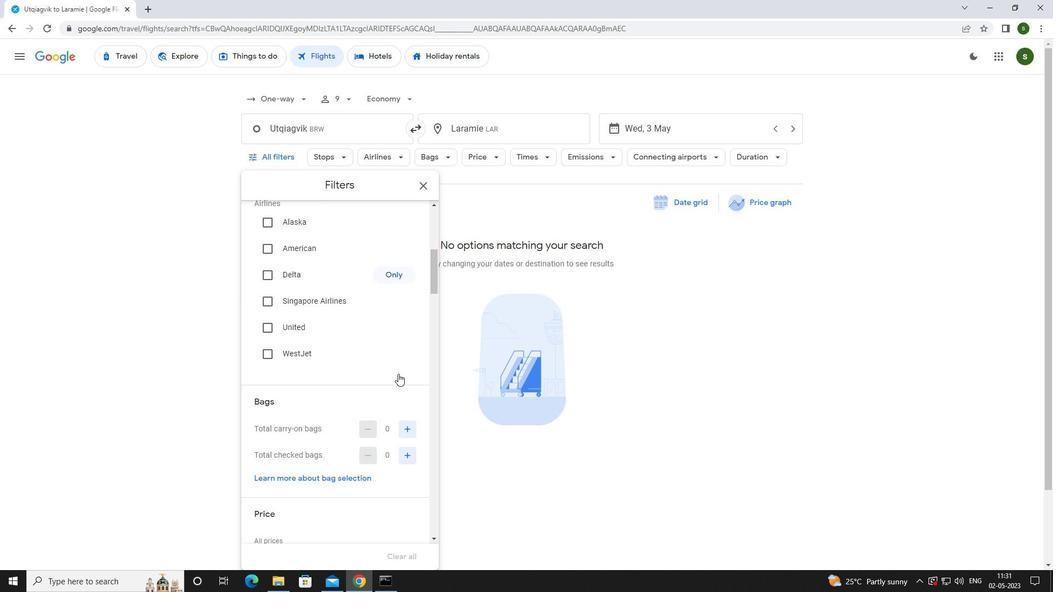 
Action: Mouse moved to (403, 380)
Screenshot: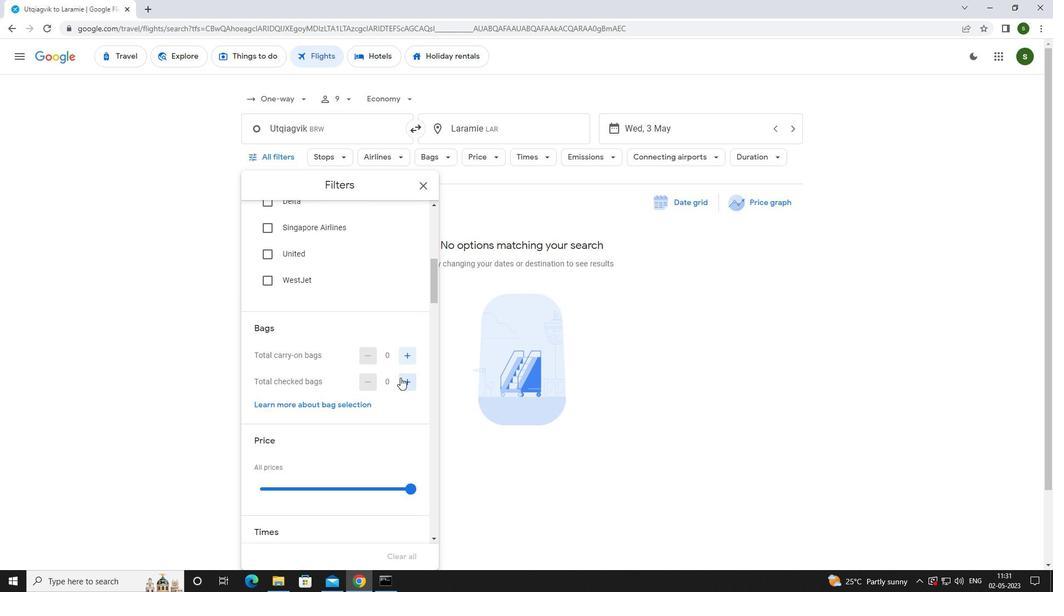 
Action: Mouse pressed left at (403, 380)
Screenshot: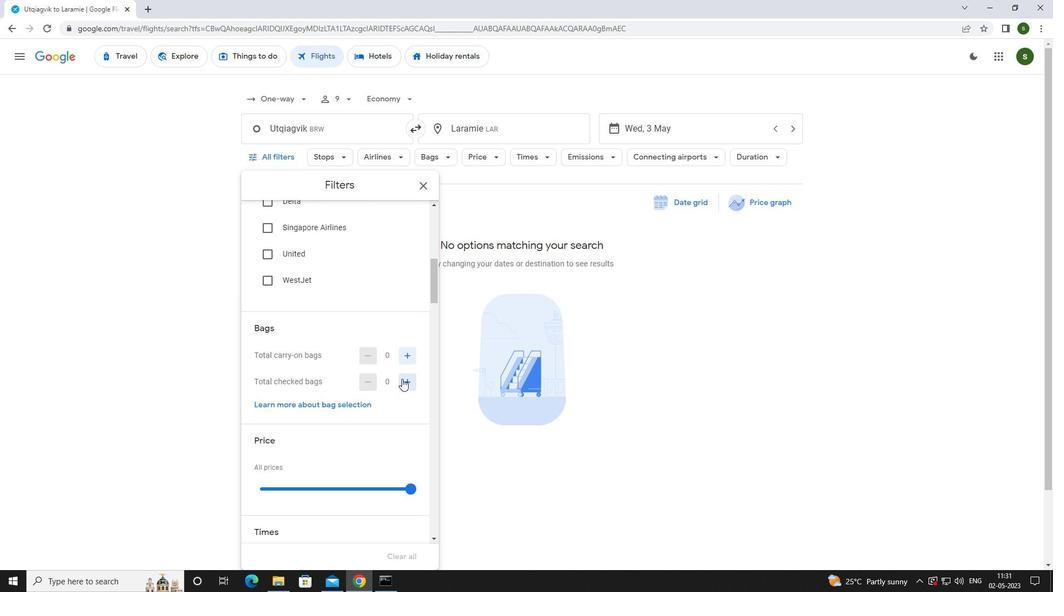 
Action: Mouse pressed left at (403, 380)
Screenshot: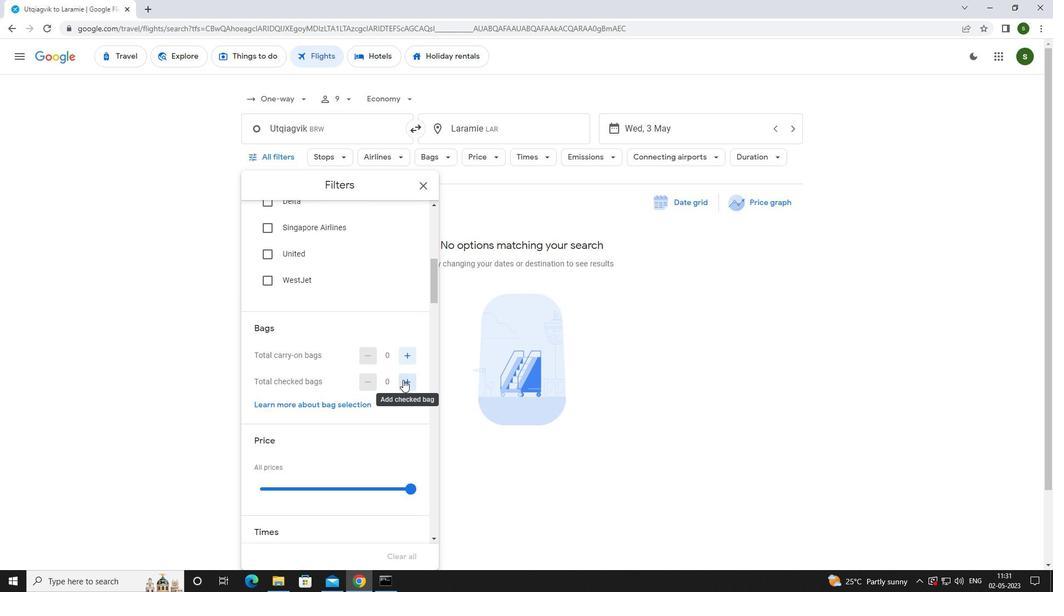 
Action: Mouse pressed left at (403, 380)
Screenshot: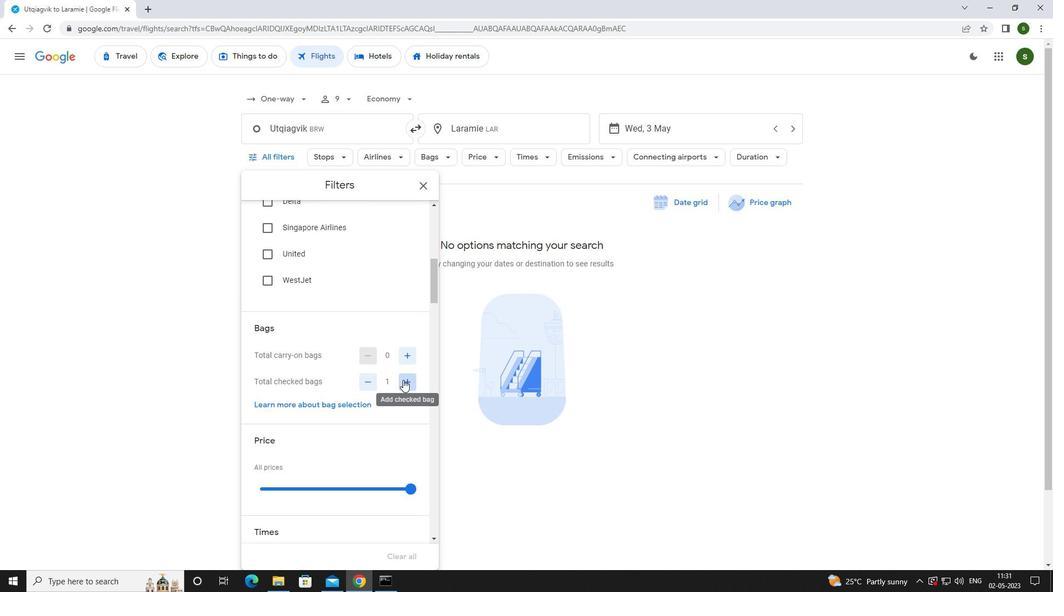 
Action: Mouse pressed left at (403, 380)
Screenshot: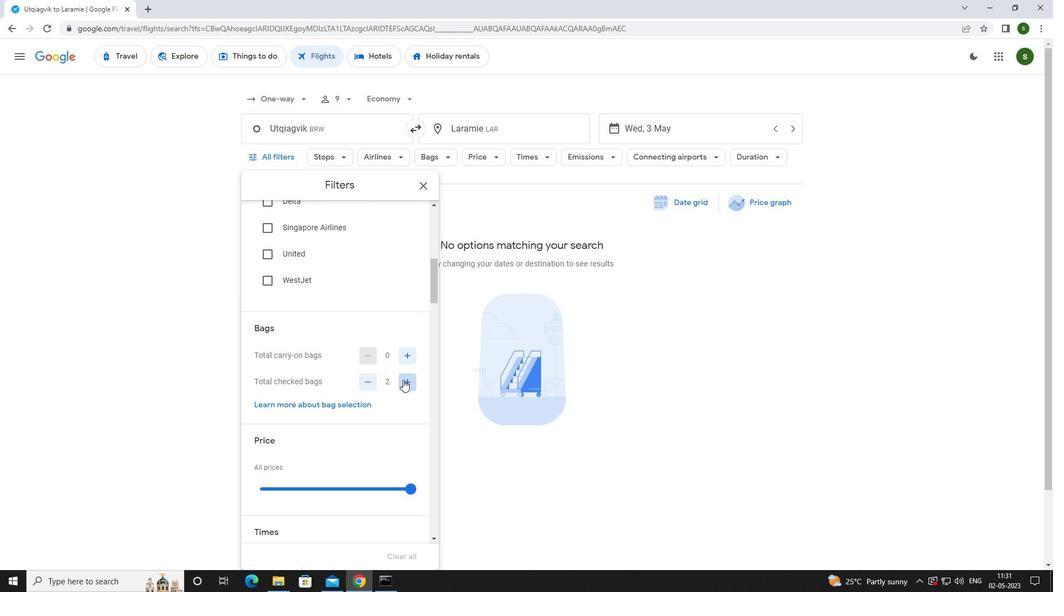 
Action: Mouse pressed left at (403, 380)
Screenshot: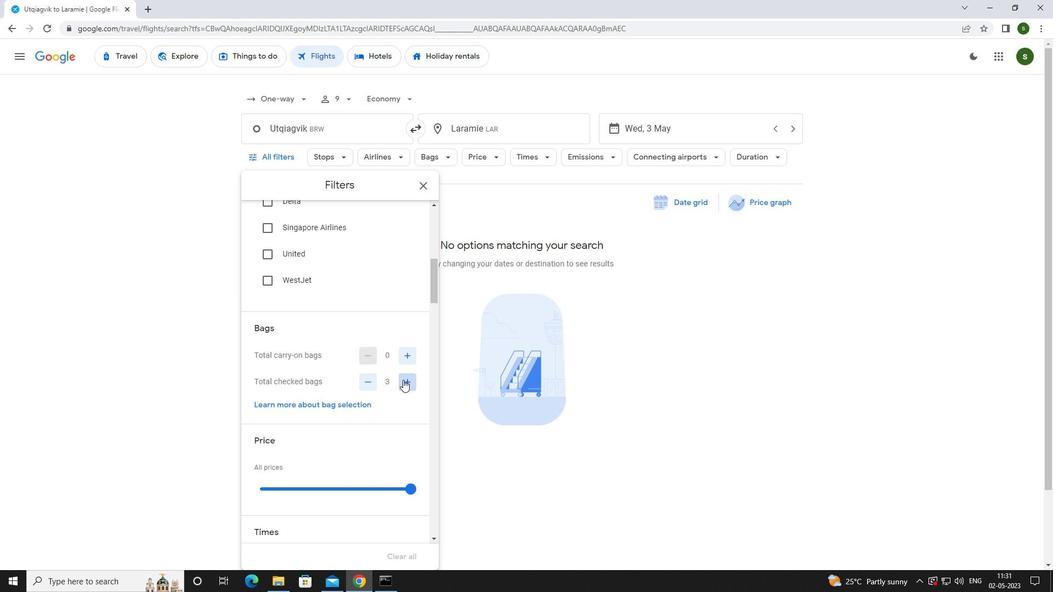 
Action: Mouse pressed left at (403, 380)
Screenshot: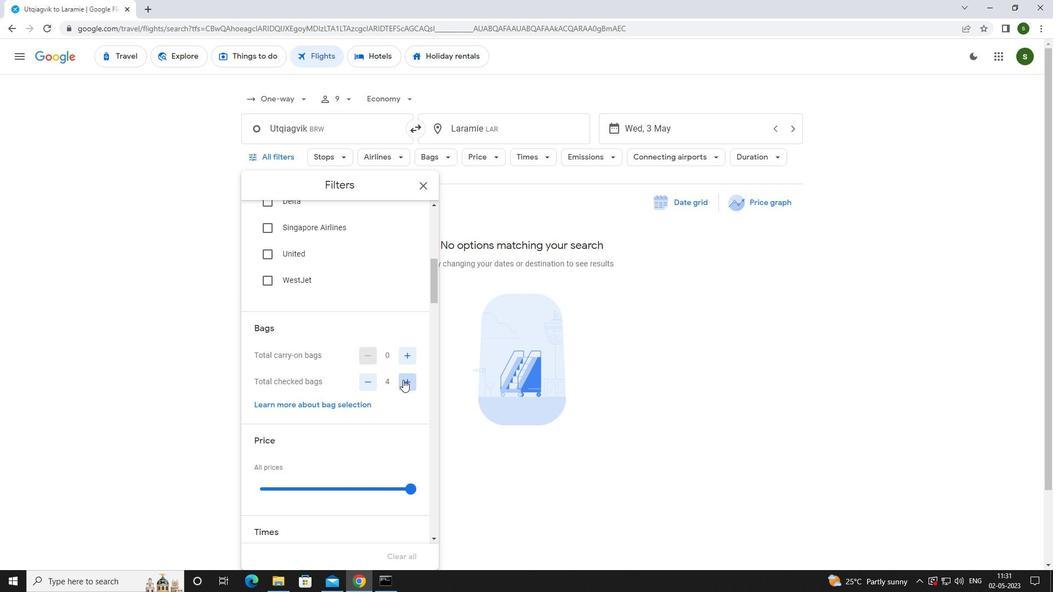 
Action: Mouse pressed left at (403, 380)
Screenshot: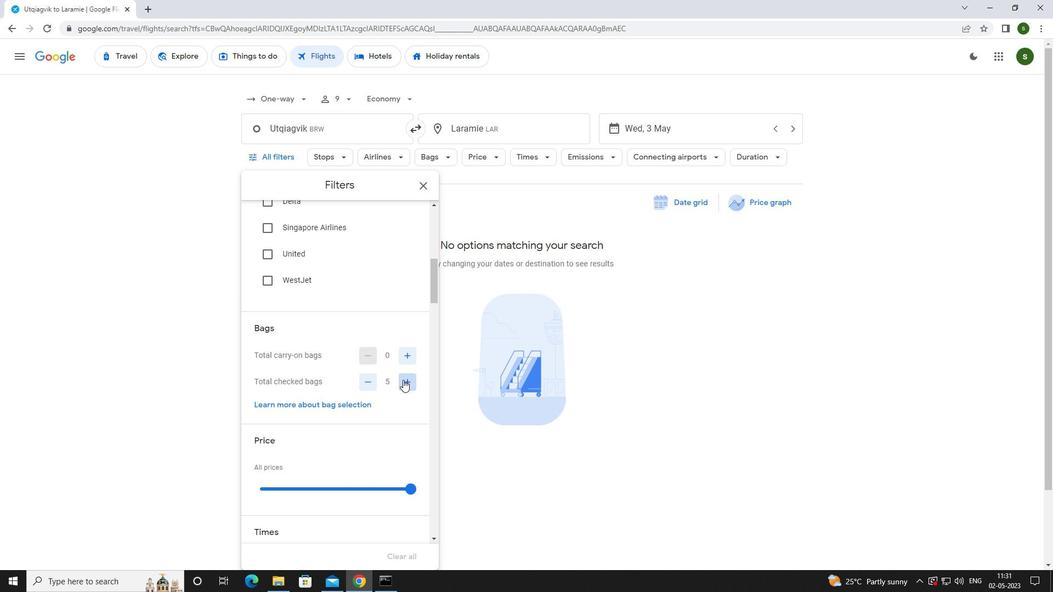 
Action: Mouse pressed left at (403, 380)
Screenshot: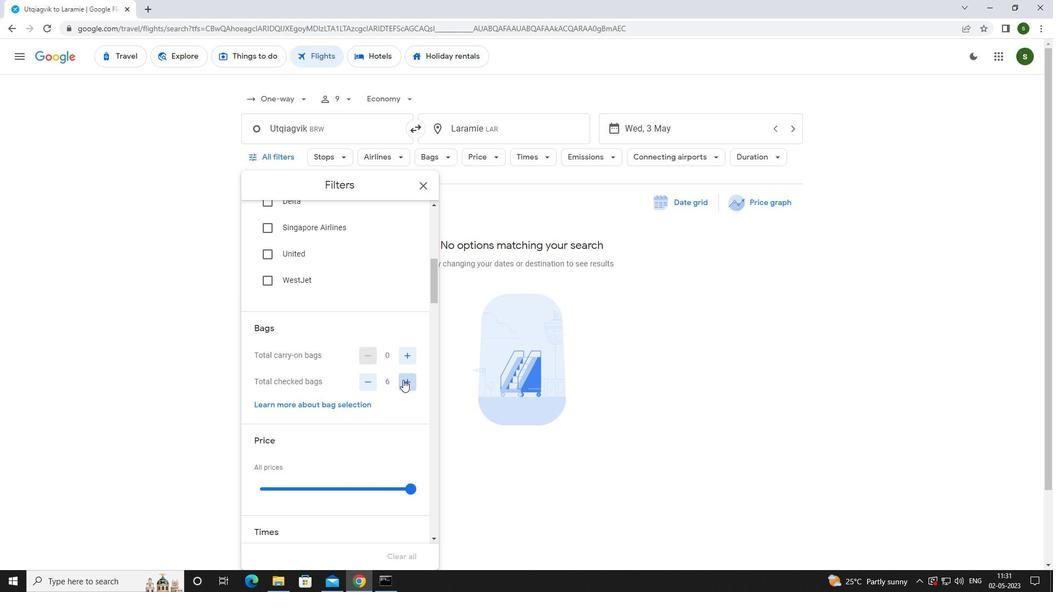 
Action: Mouse pressed left at (403, 380)
Screenshot: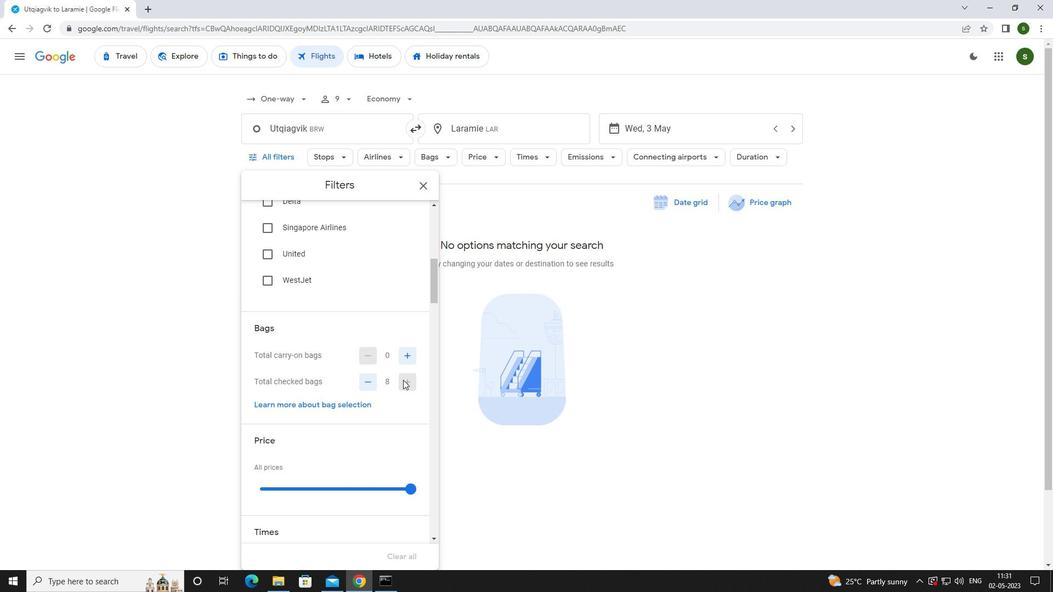 
Action: Mouse scrolled (403, 379) with delta (0, 0)
Screenshot: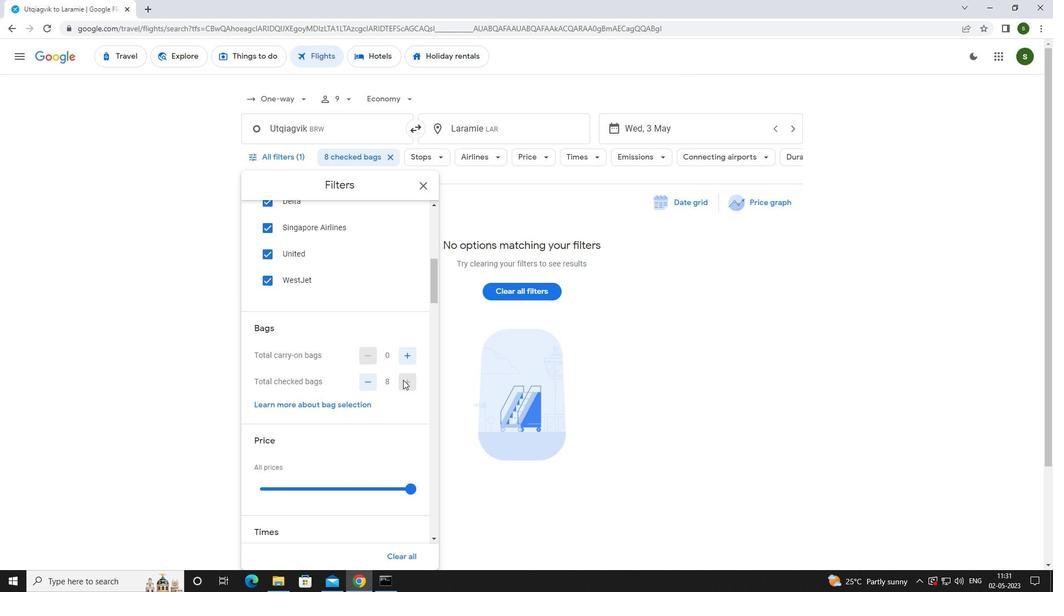 
Action: Mouse scrolled (403, 379) with delta (0, 0)
Screenshot: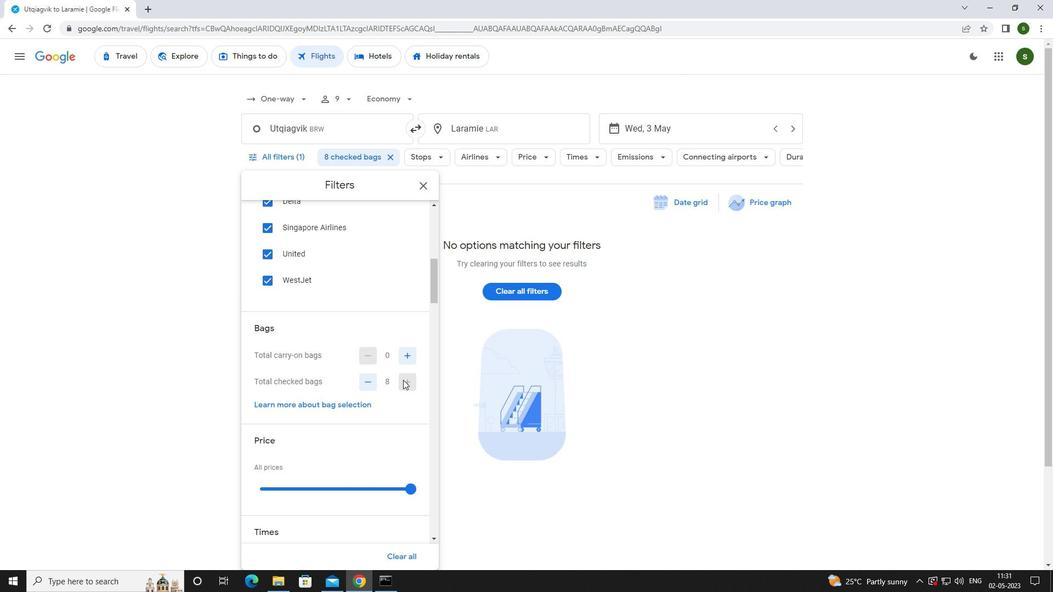 
Action: Mouse moved to (407, 379)
Screenshot: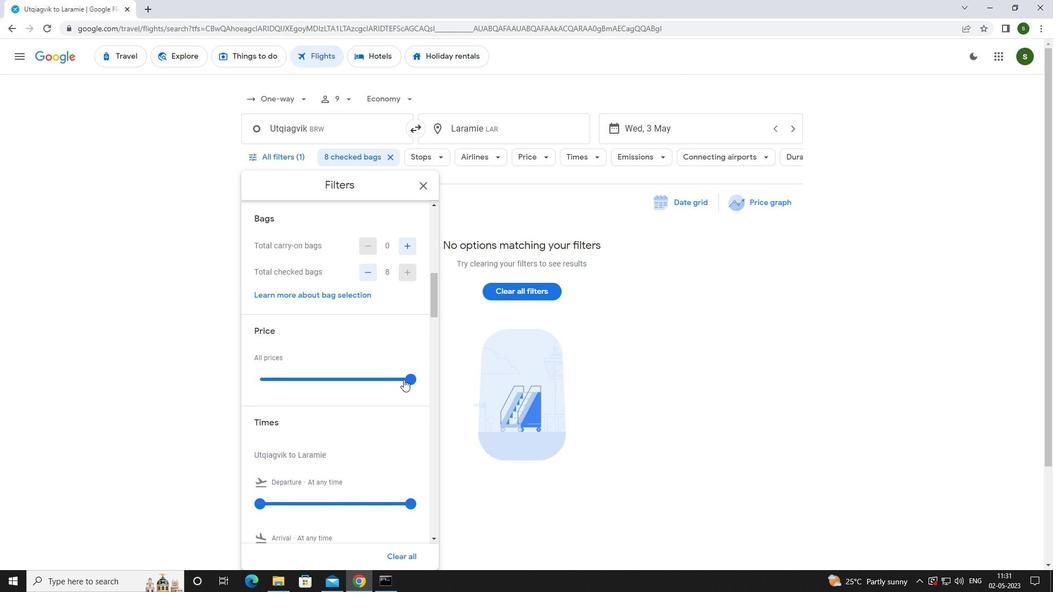 
Action: Mouse pressed left at (407, 379)
Screenshot: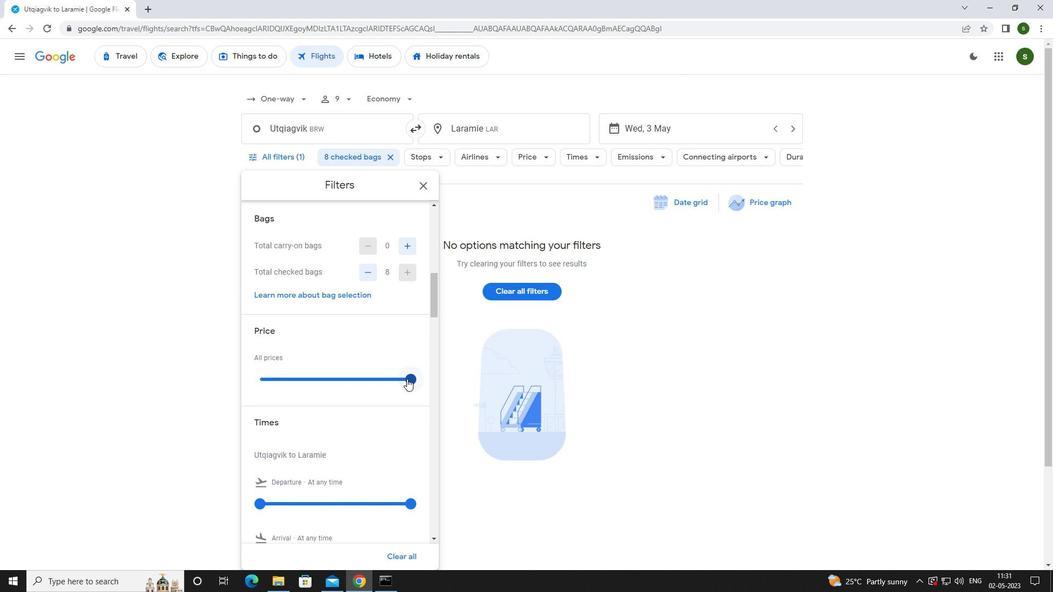 
Action: Mouse scrolled (407, 378) with delta (0, 0)
Screenshot: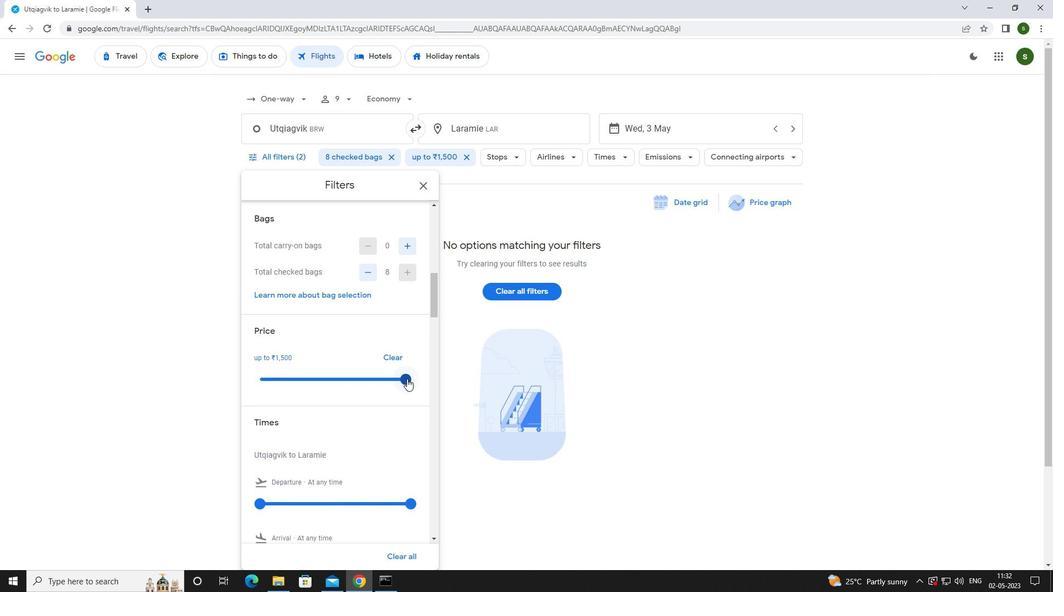 
Action: Mouse scrolled (407, 378) with delta (0, 0)
Screenshot: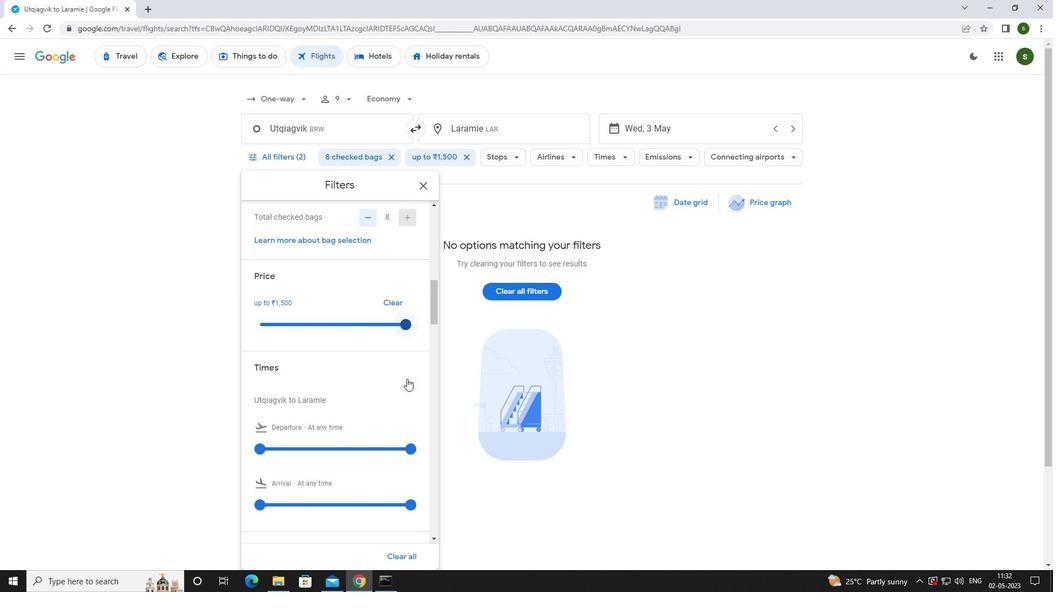
Action: Mouse moved to (261, 393)
Screenshot: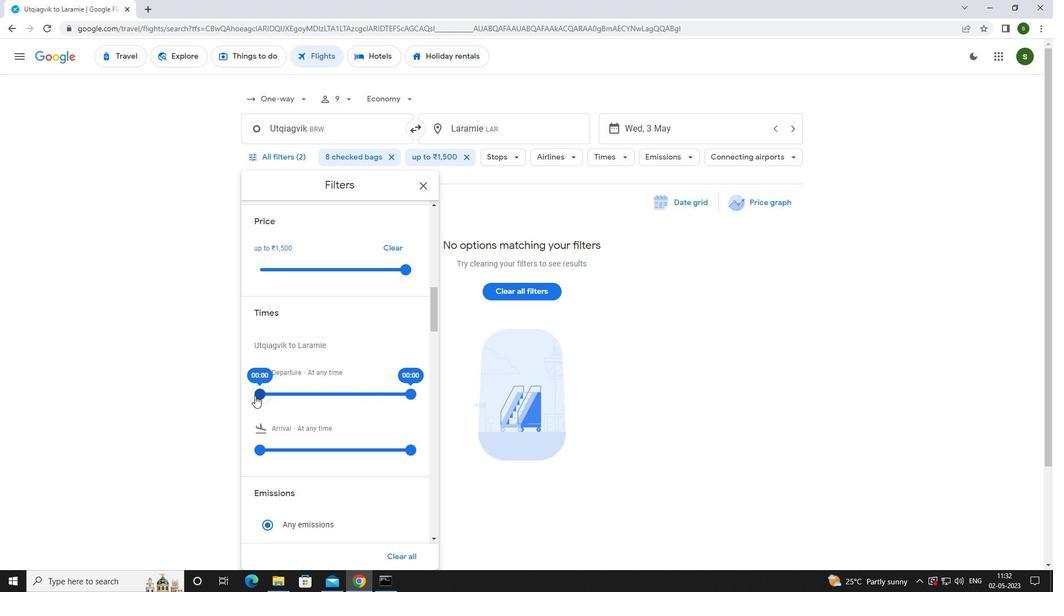 
Action: Mouse pressed left at (261, 393)
Screenshot: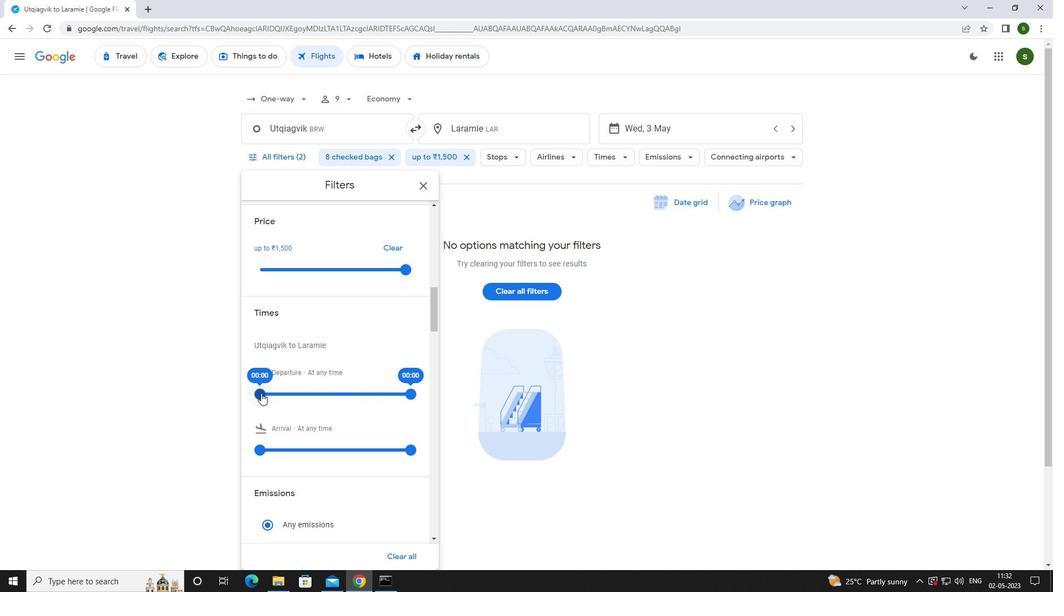 
Action: Mouse moved to (630, 350)
Screenshot: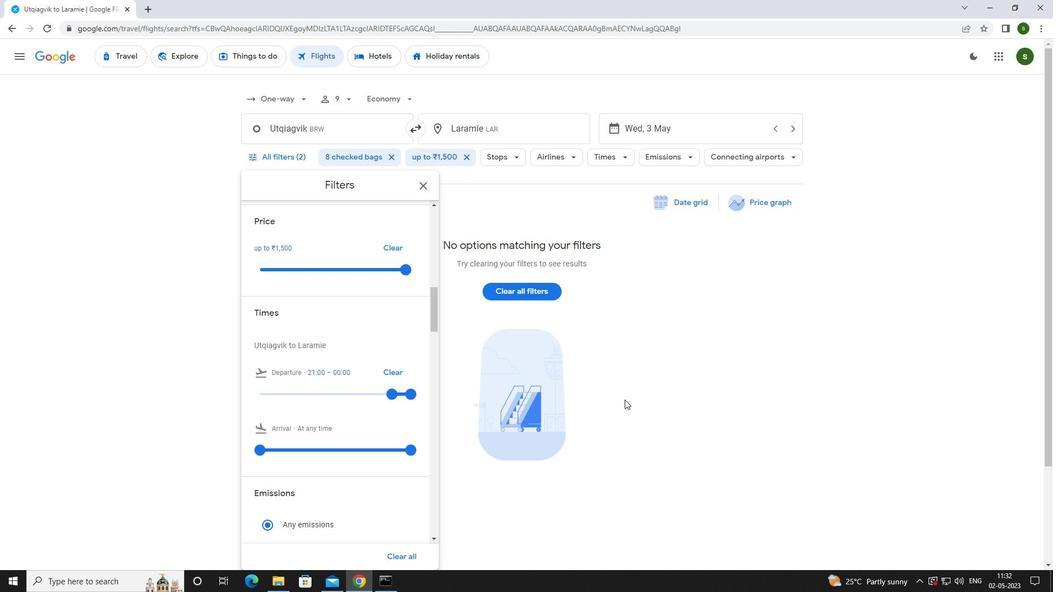 
Action: Mouse pressed left at (630, 350)
Screenshot: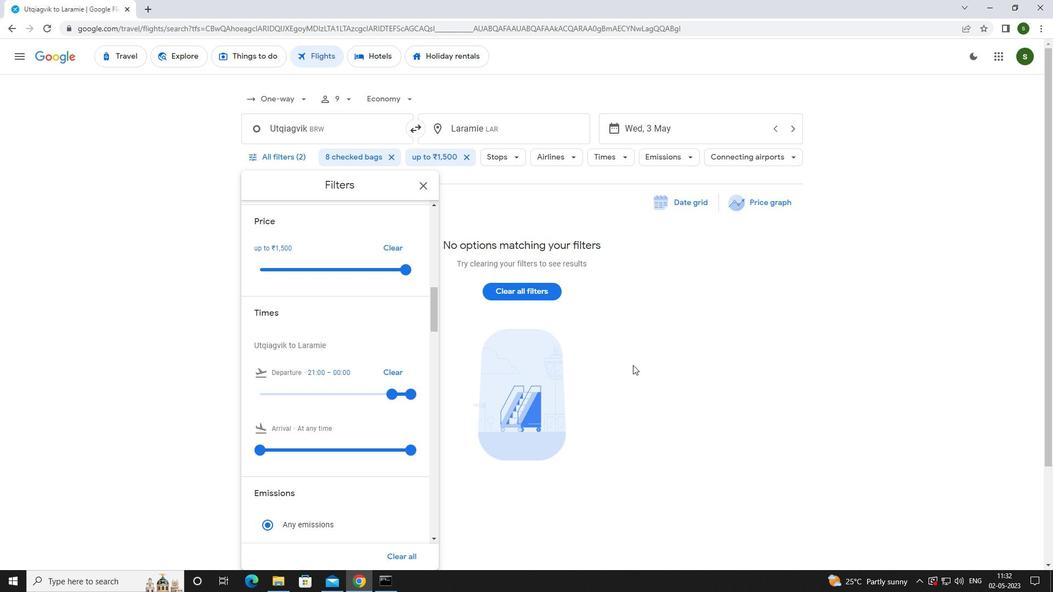 
